 Task: Look for space in Cumbum, India from 7th July, 2023 to 15th July, 2023 for 6 adults in price range Rs.15000 to Rs.20000. Place can be entire place with 3 bedrooms having 3 beds and 3 bathrooms. Property type can be house, flat, guest house. Booking option can be shelf check-in. Required host language is English.
Action: Mouse moved to (392, 52)
Screenshot: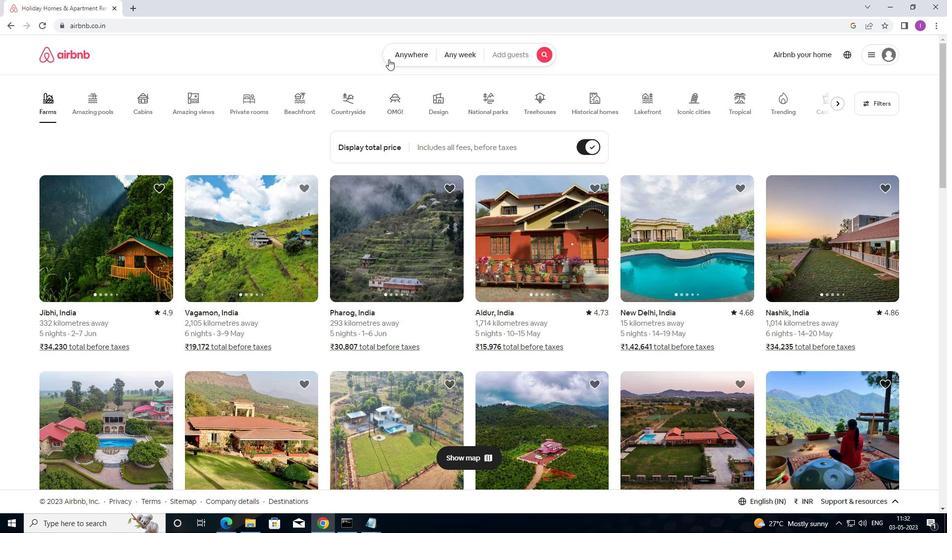 
Action: Mouse pressed left at (392, 52)
Screenshot: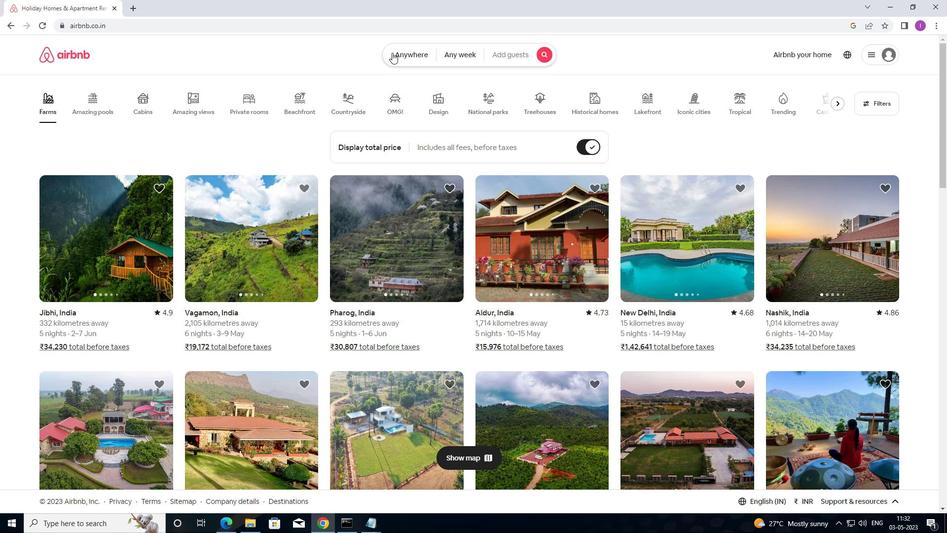 
Action: Mouse moved to (336, 94)
Screenshot: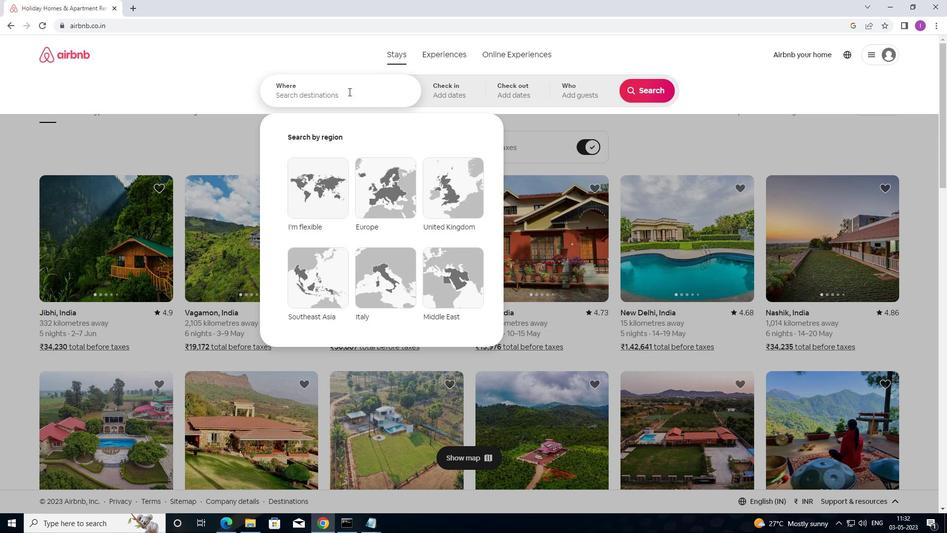 
Action: Mouse pressed left at (336, 94)
Screenshot: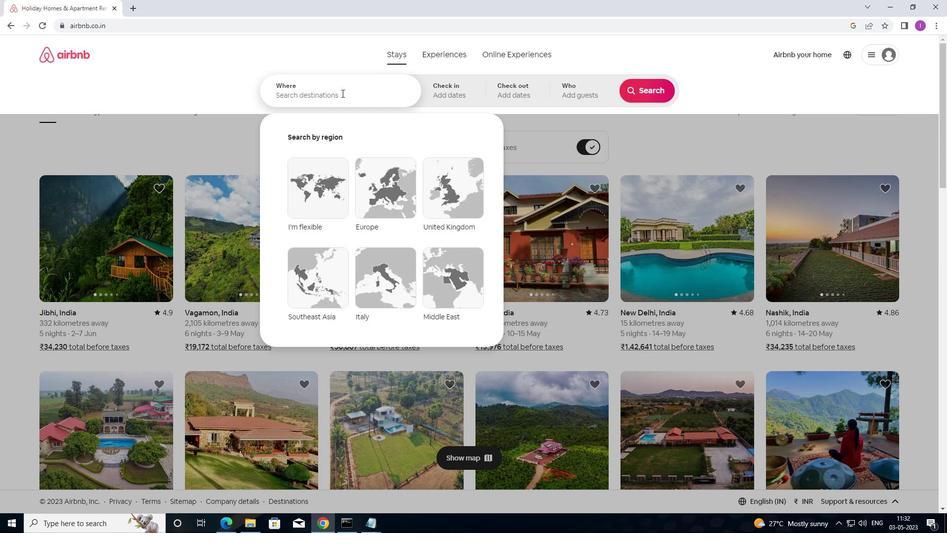 
Action: Mouse moved to (414, 96)
Screenshot: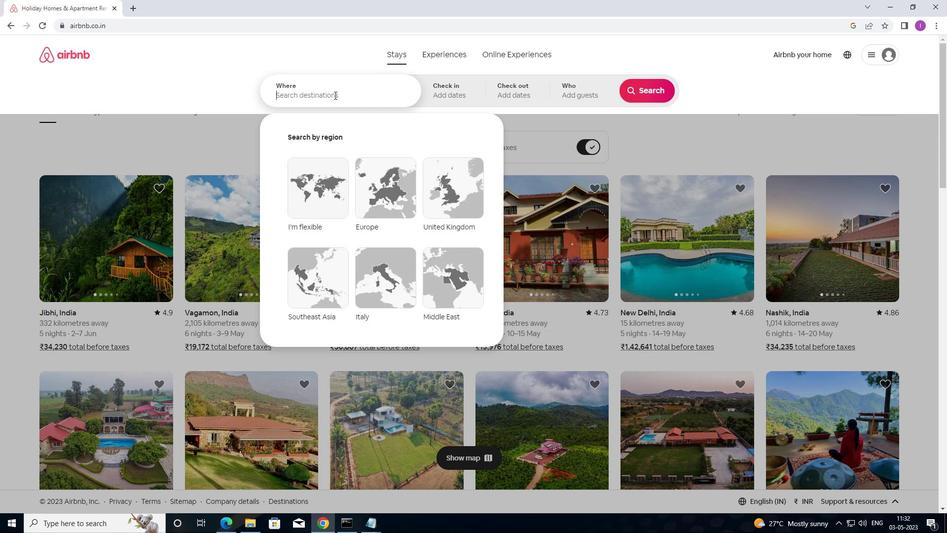
Action: Key pressed <Key.shift>CUMBUM,<Key.shift>INDIA
Screenshot: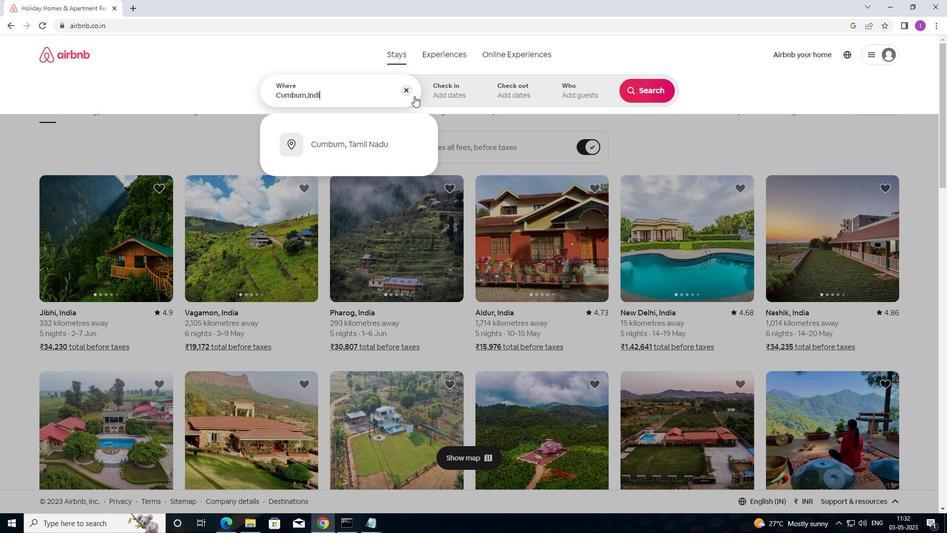 
Action: Mouse moved to (433, 89)
Screenshot: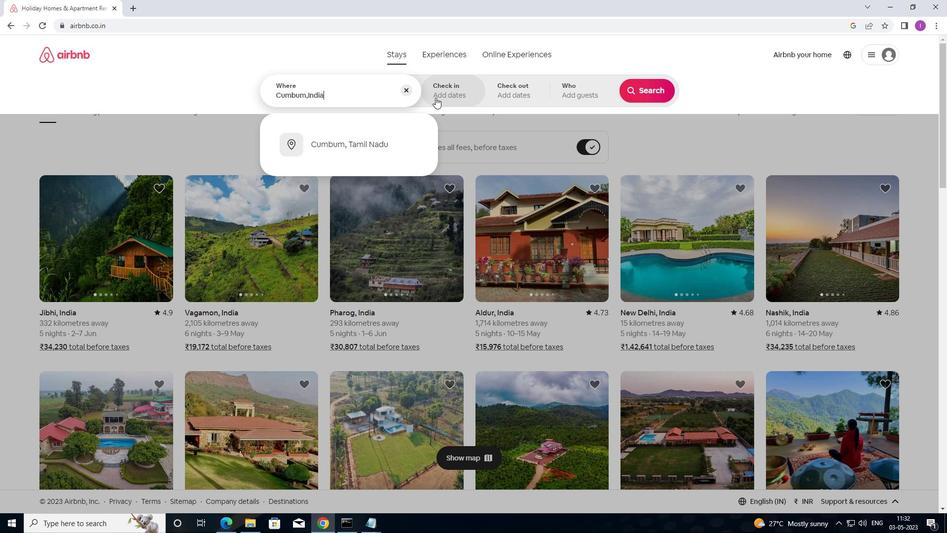 
Action: Mouse pressed left at (433, 89)
Screenshot: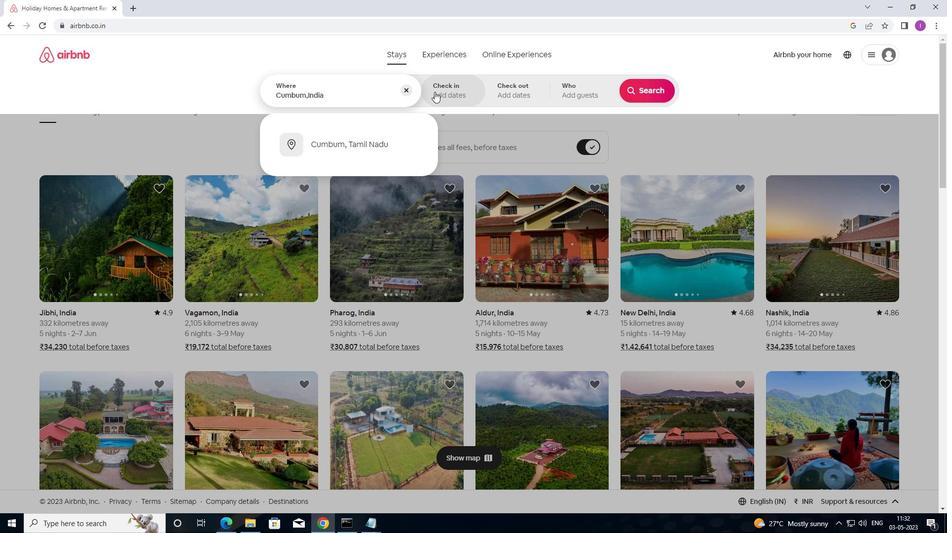 
Action: Mouse moved to (636, 177)
Screenshot: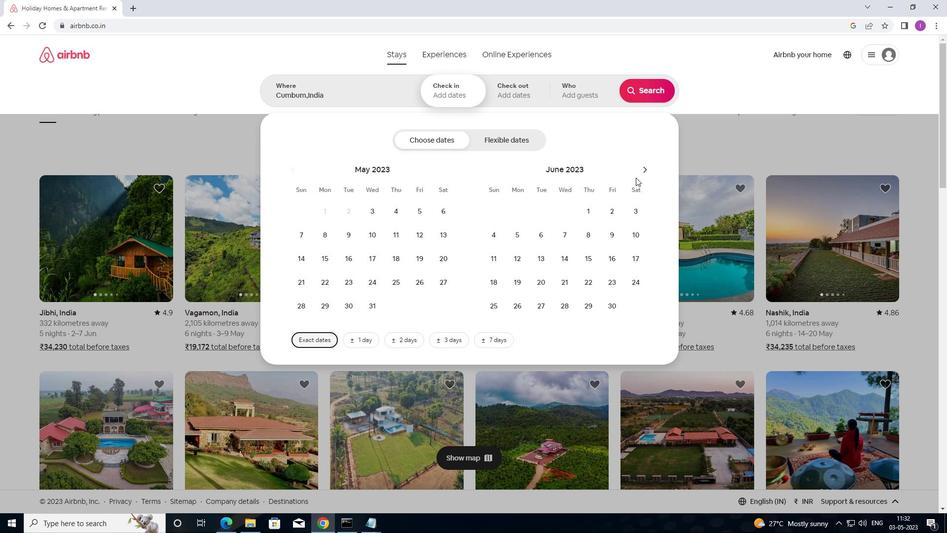 
Action: Mouse pressed left at (636, 177)
Screenshot: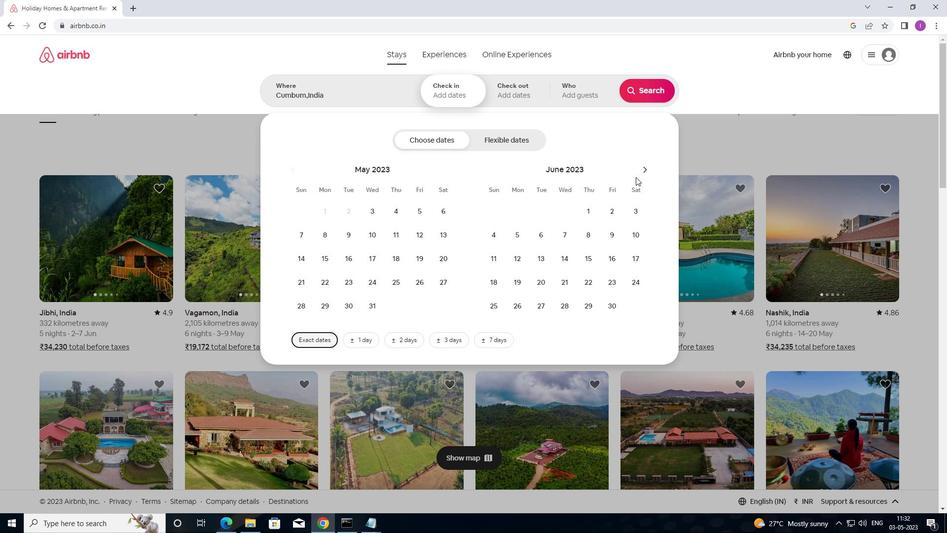 
Action: Mouse moved to (645, 168)
Screenshot: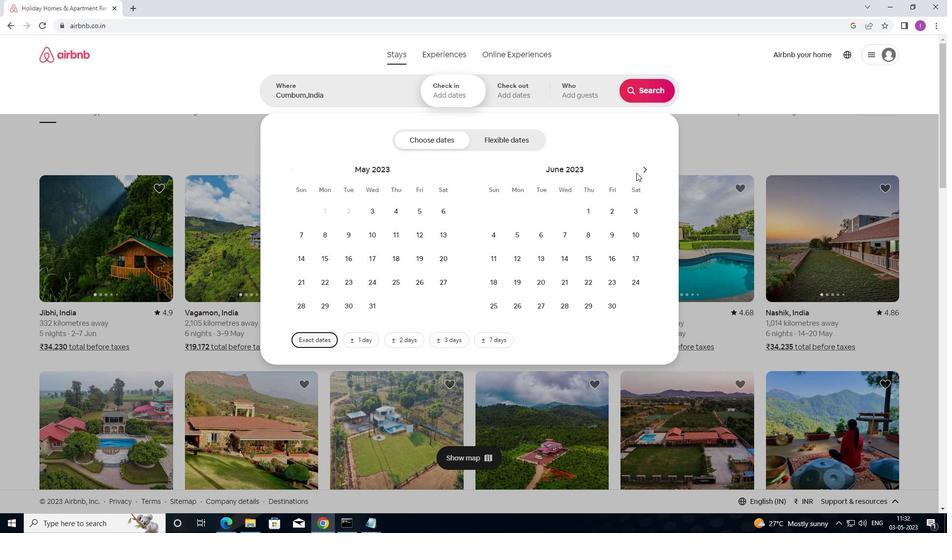 
Action: Mouse pressed left at (645, 168)
Screenshot: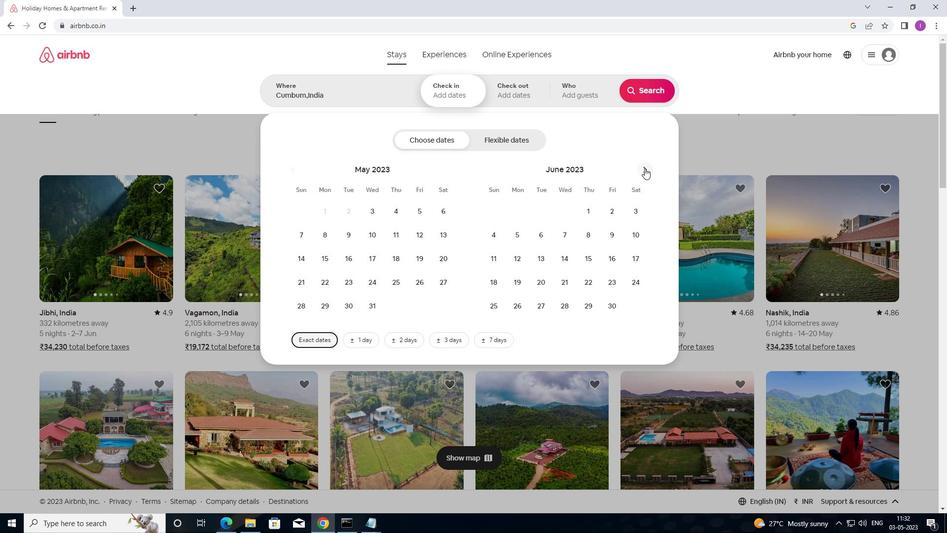 
Action: Mouse moved to (604, 235)
Screenshot: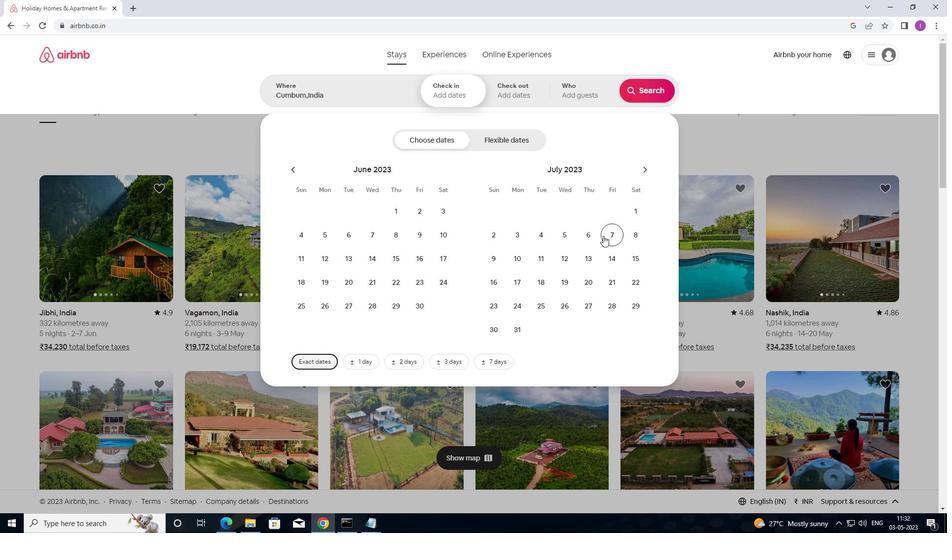 
Action: Mouse pressed left at (604, 235)
Screenshot: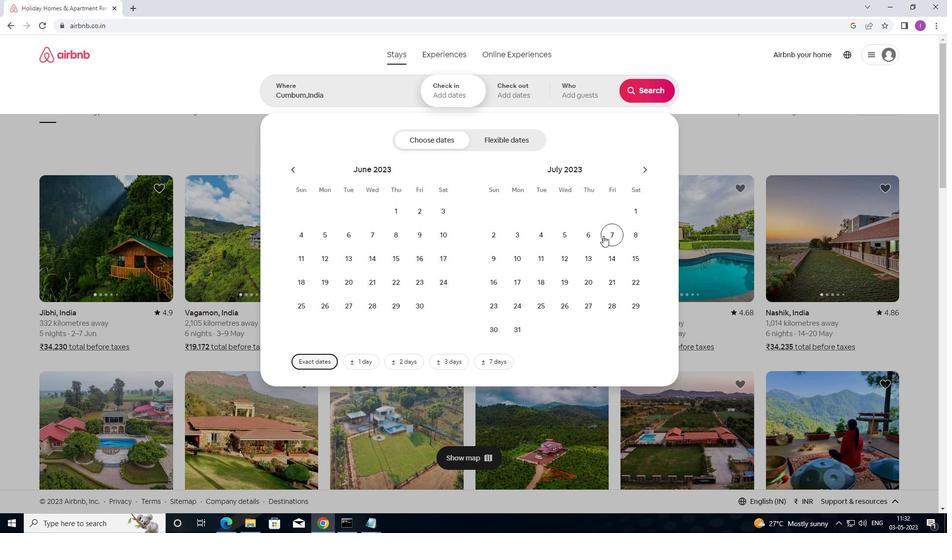 
Action: Mouse moved to (638, 257)
Screenshot: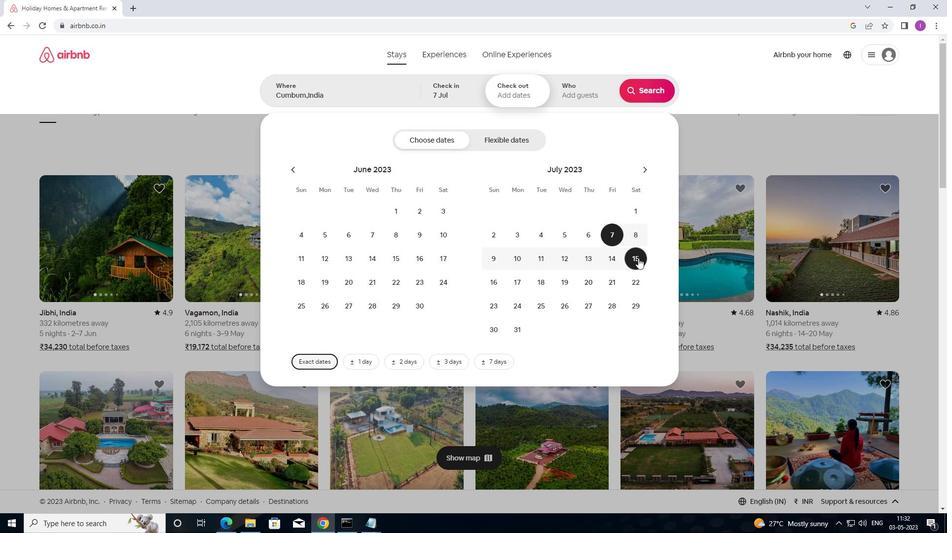 
Action: Mouse pressed left at (638, 257)
Screenshot: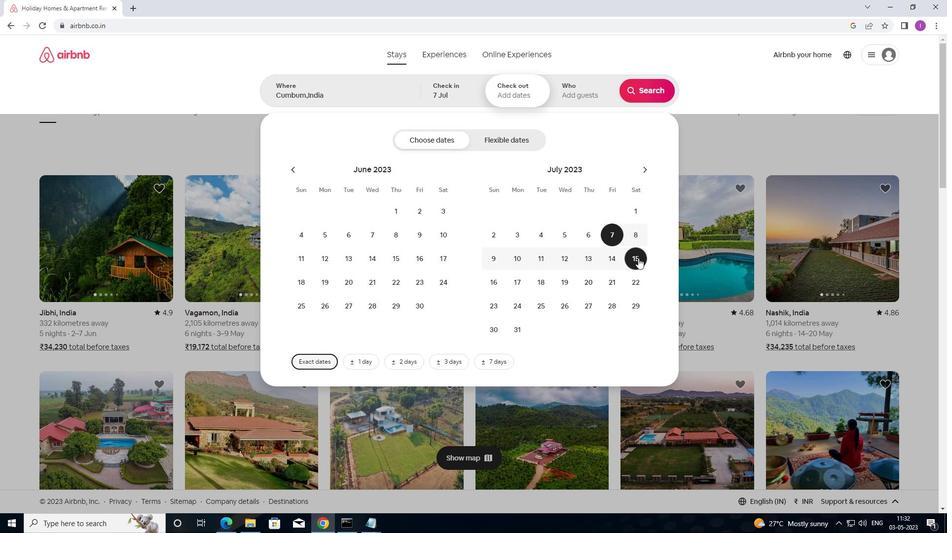 
Action: Mouse moved to (644, 213)
Screenshot: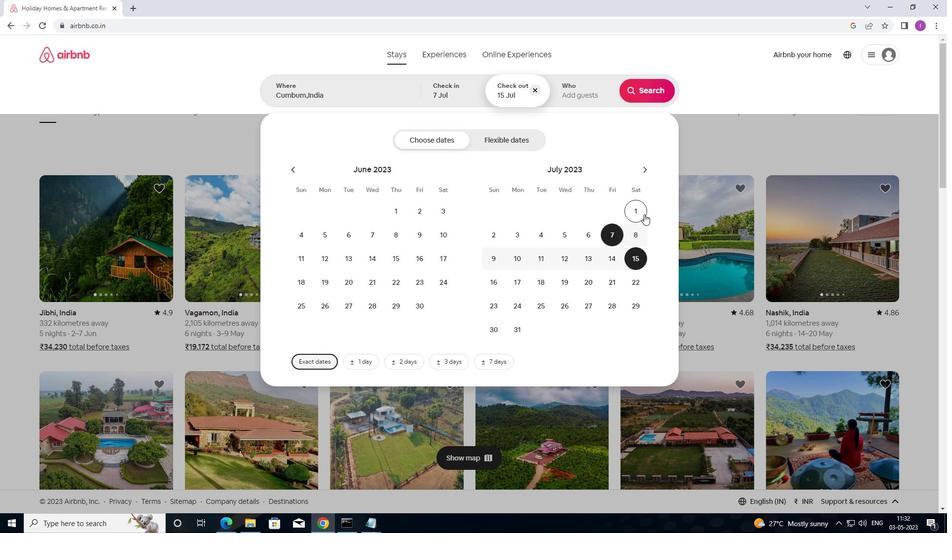 
Action: Mouse scrolled (644, 213) with delta (0, 0)
Screenshot: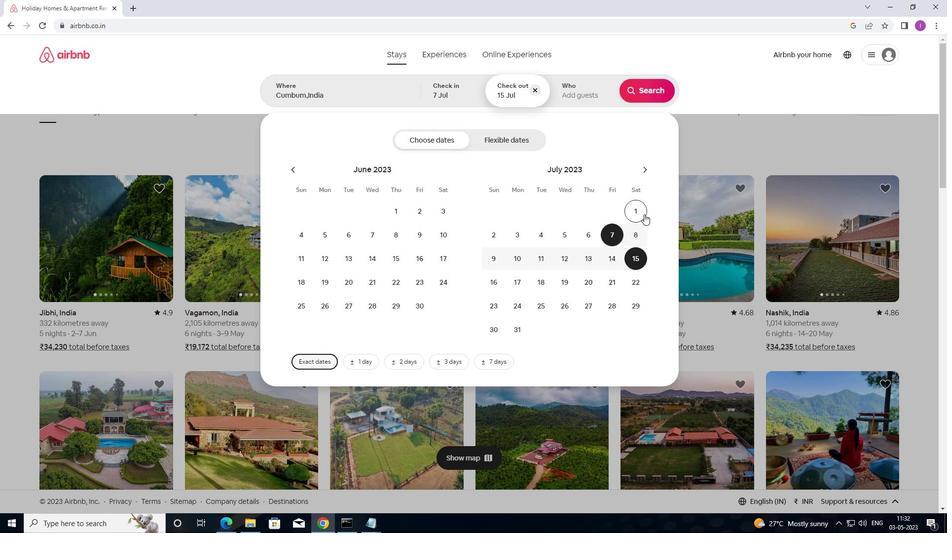 
Action: Mouse scrolled (644, 213) with delta (0, 0)
Screenshot: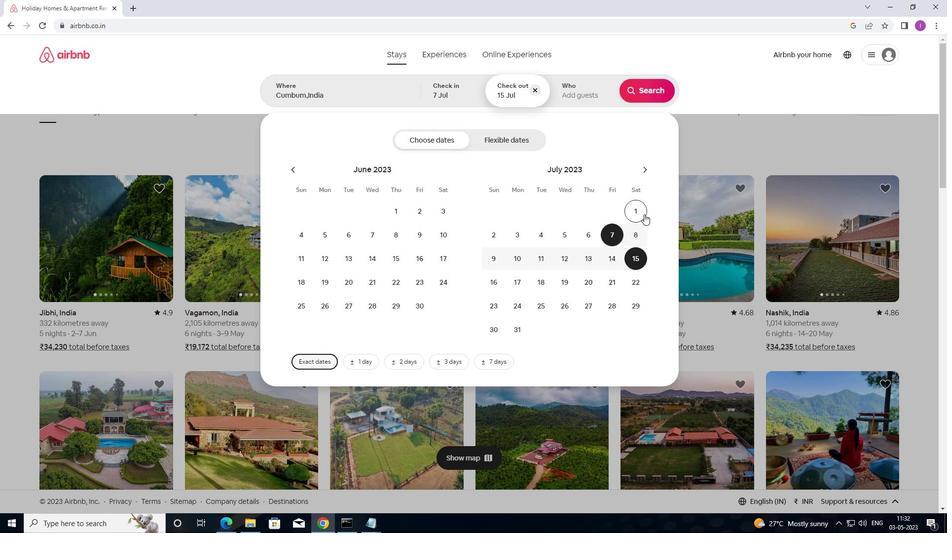 
Action: Mouse moved to (598, 90)
Screenshot: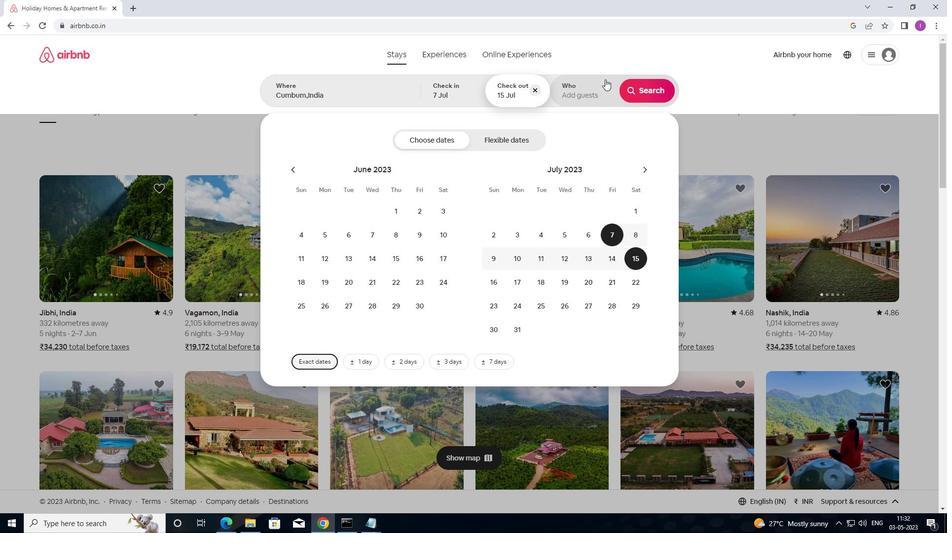 
Action: Mouse pressed left at (598, 90)
Screenshot: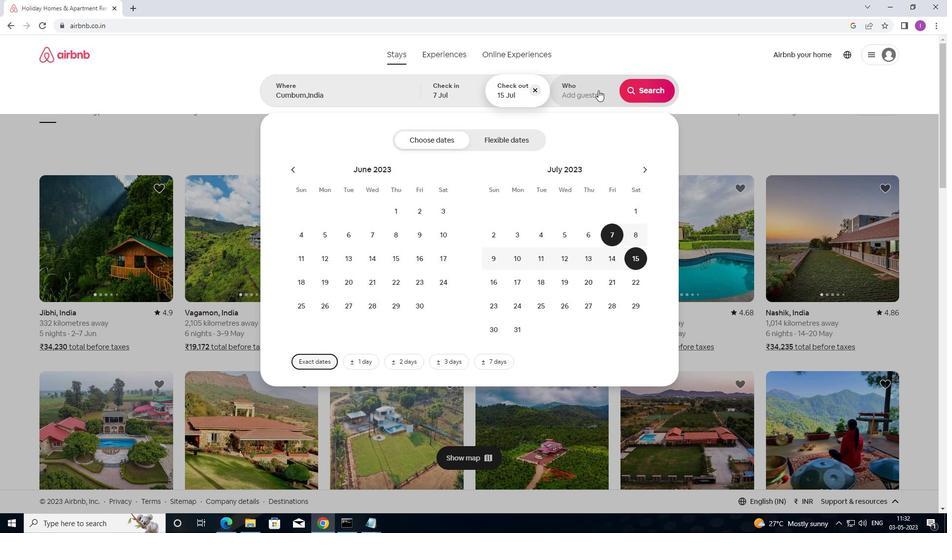 
Action: Mouse moved to (651, 139)
Screenshot: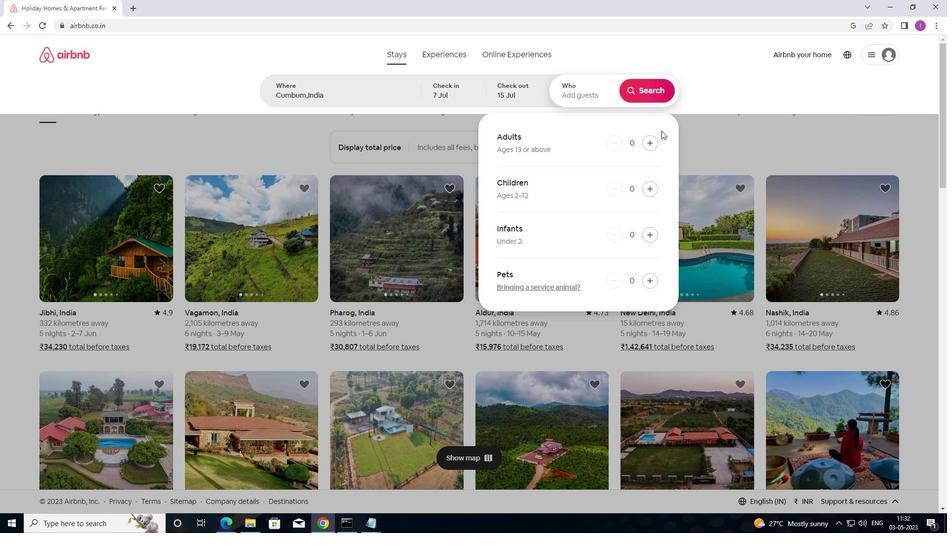 
Action: Mouse pressed left at (651, 139)
Screenshot: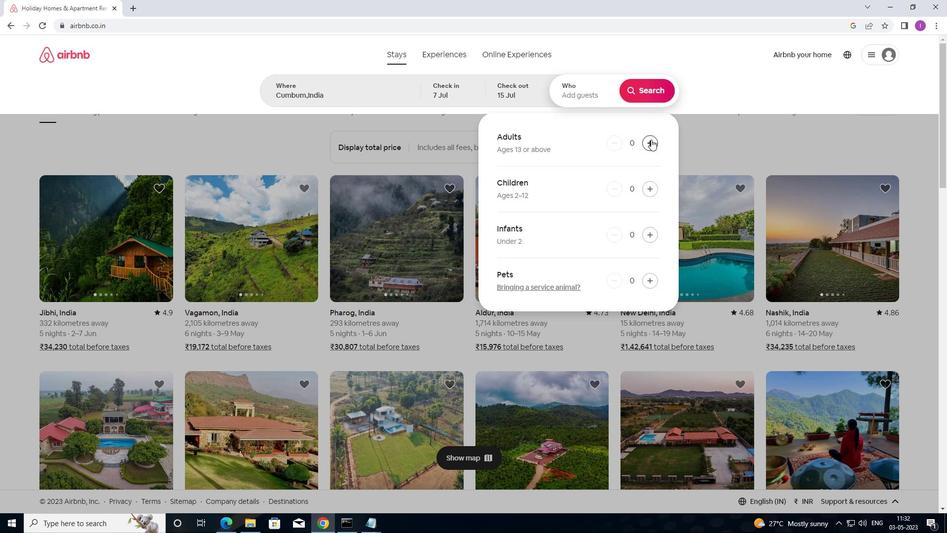 
Action: Mouse pressed left at (651, 139)
Screenshot: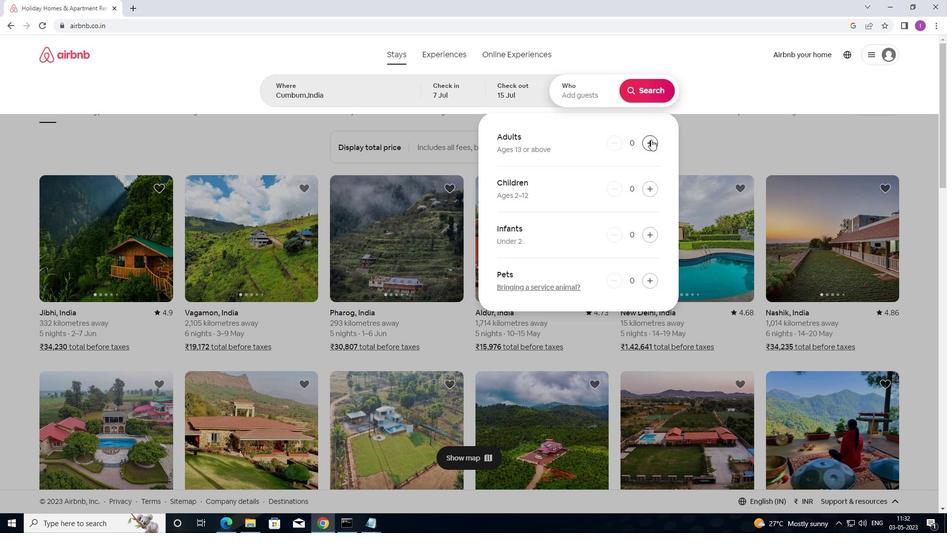 
Action: Mouse pressed left at (651, 139)
Screenshot: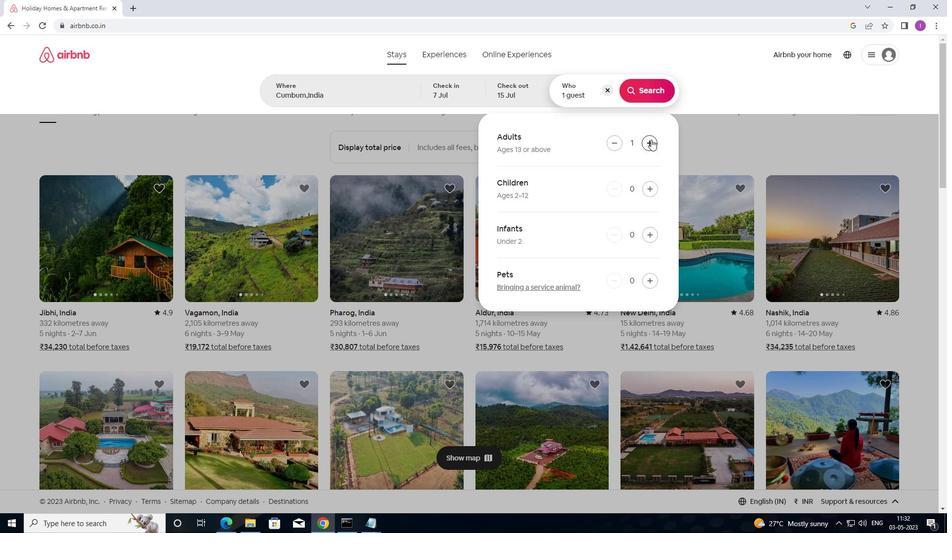 
Action: Mouse moved to (651, 141)
Screenshot: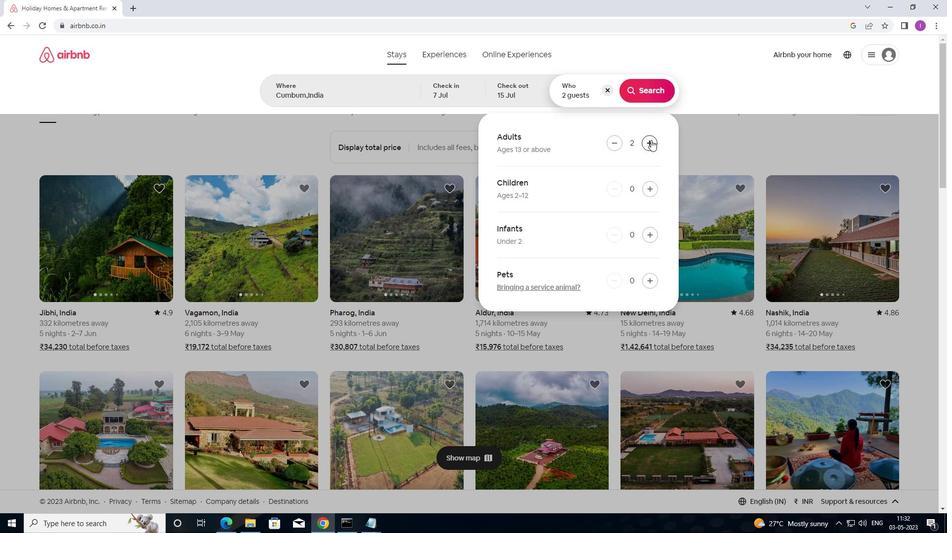 
Action: Mouse pressed left at (651, 141)
Screenshot: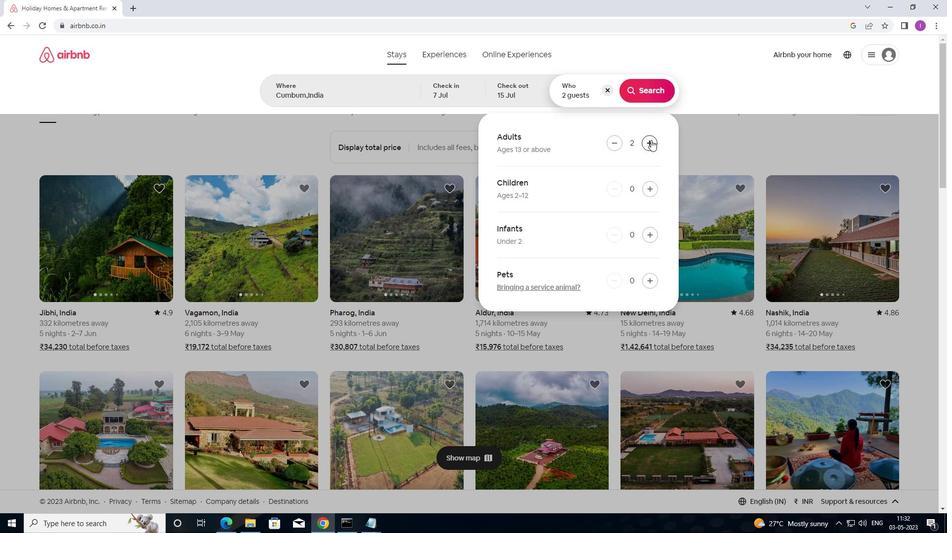 
Action: Mouse moved to (651, 141)
Screenshot: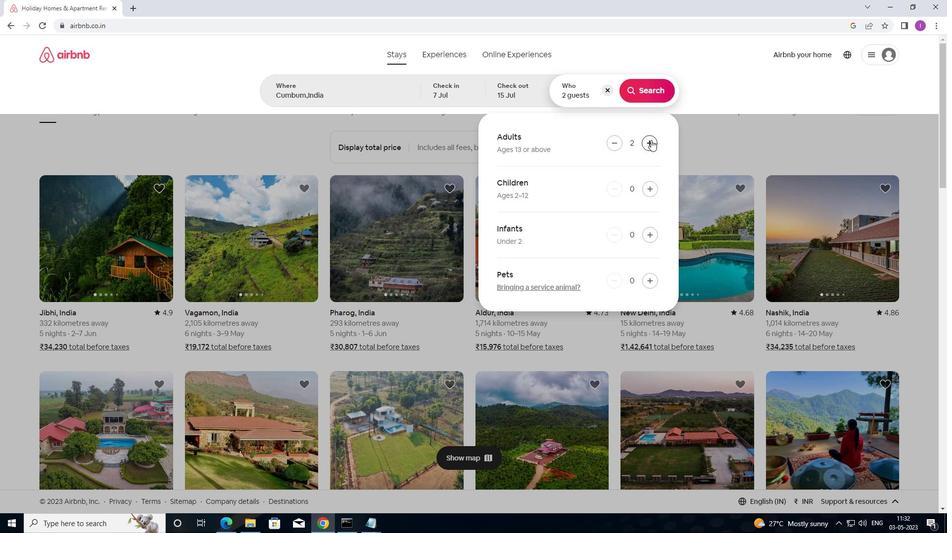 
Action: Mouse pressed left at (651, 141)
Screenshot: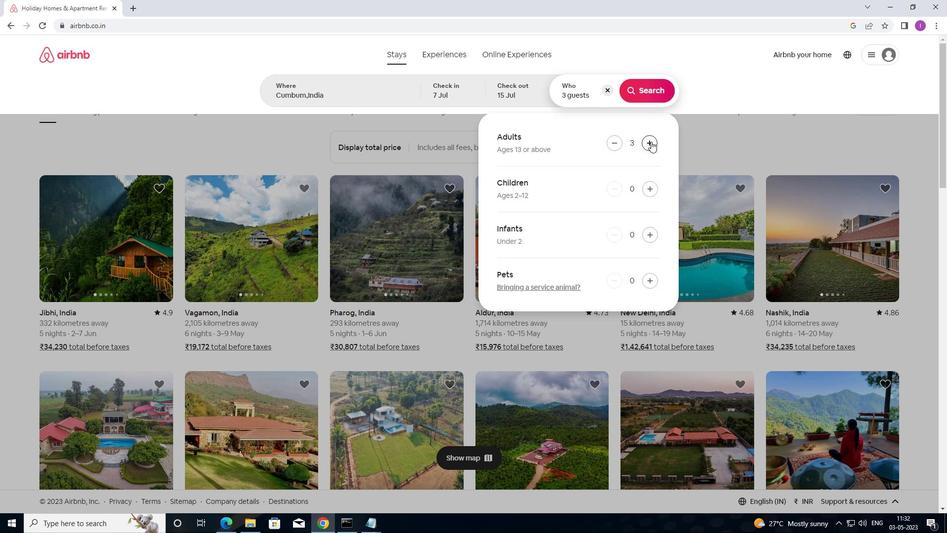 
Action: Mouse moved to (653, 141)
Screenshot: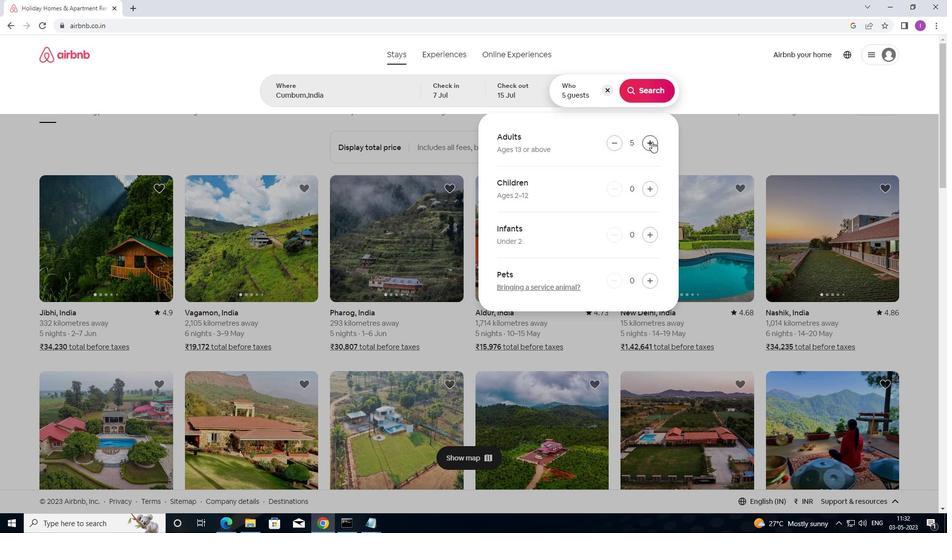 
Action: Mouse pressed left at (653, 141)
Screenshot: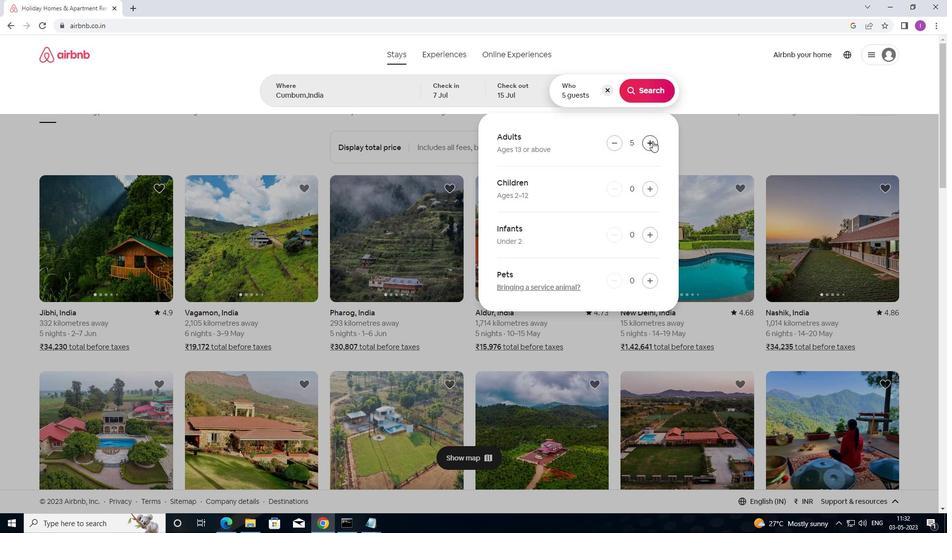 
Action: Mouse moved to (649, 103)
Screenshot: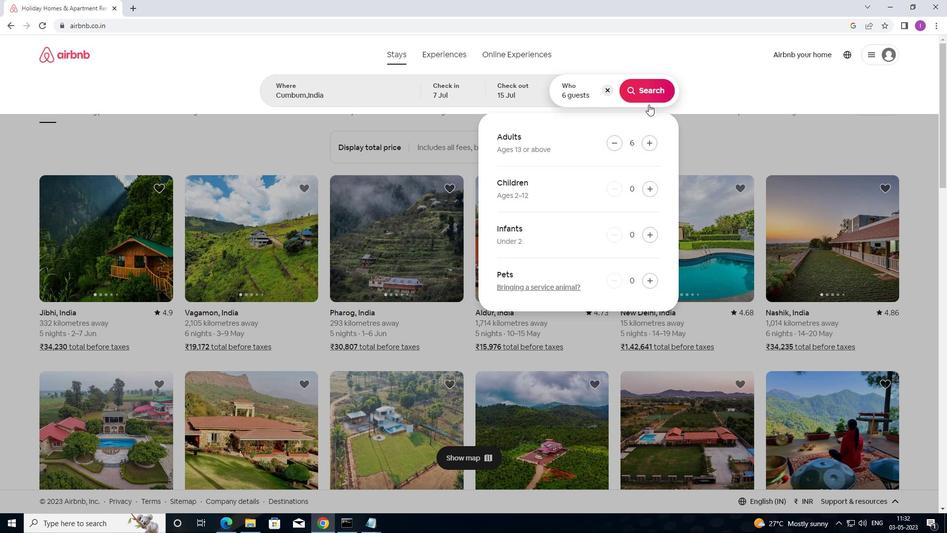 
Action: Mouse pressed left at (649, 103)
Screenshot: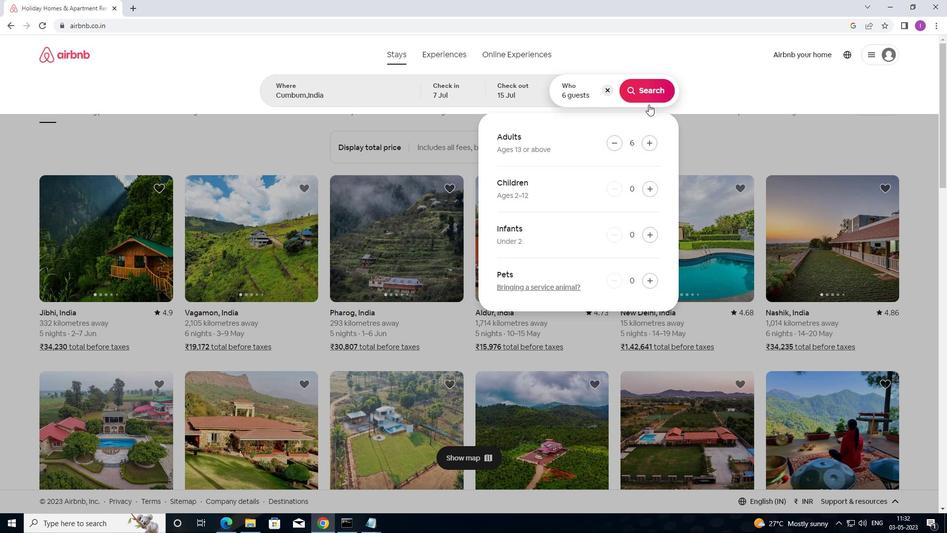 
Action: Mouse moved to (640, 85)
Screenshot: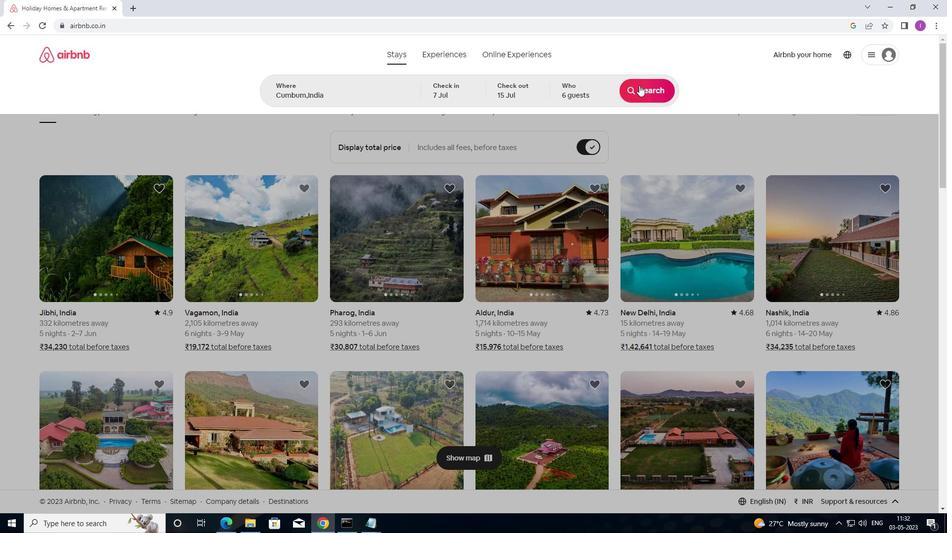 
Action: Mouse pressed left at (640, 85)
Screenshot: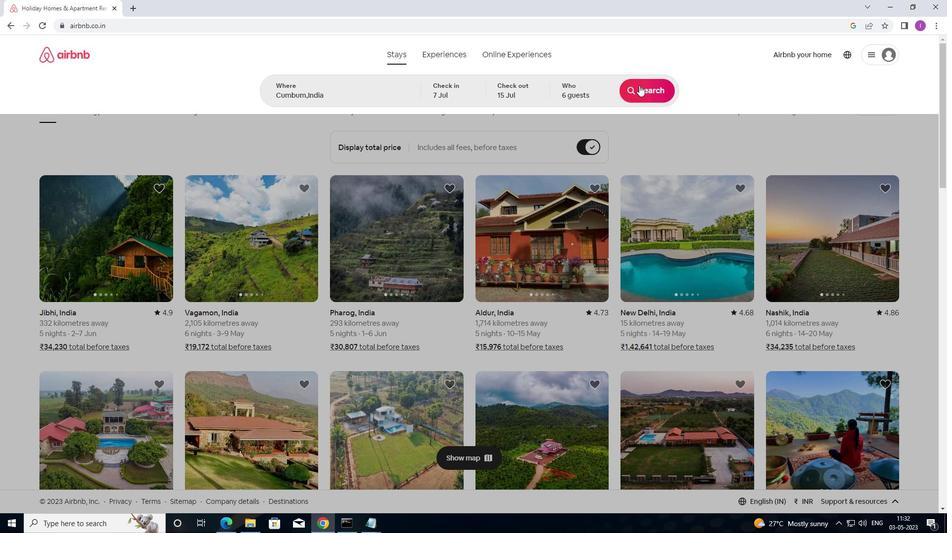 
Action: Mouse moved to (902, 101)
Screenshot: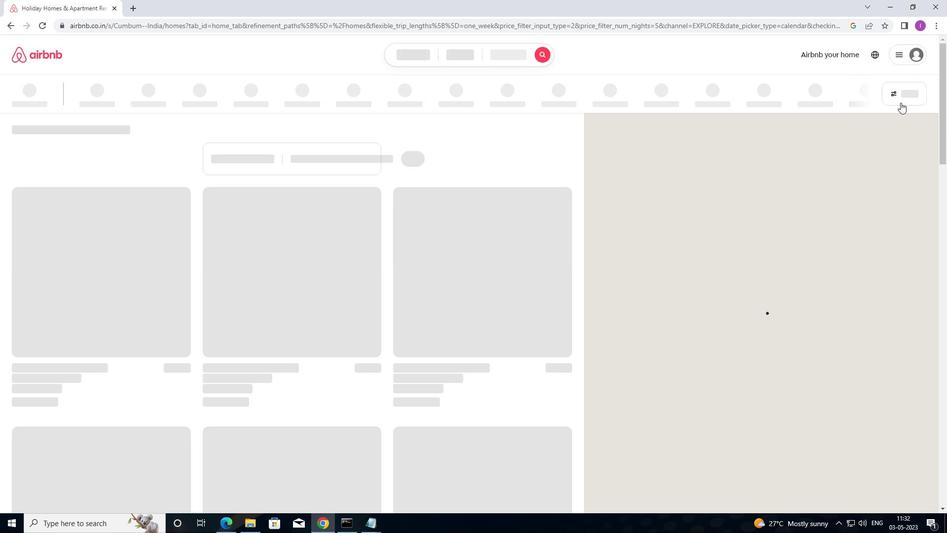 
Action: Mouse pressed left at (902, 101)
Screenshot: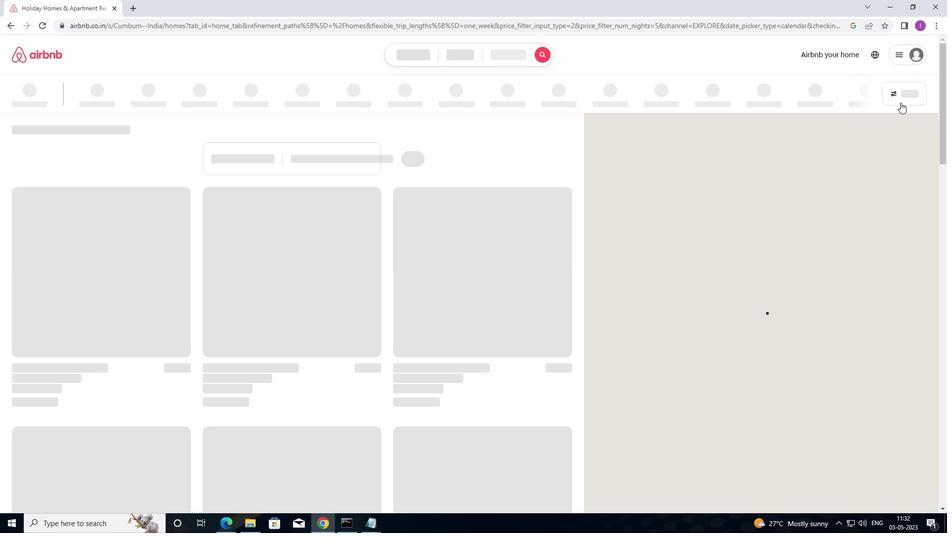 
Action: Mouse moved to (354, 218)
Screenshot: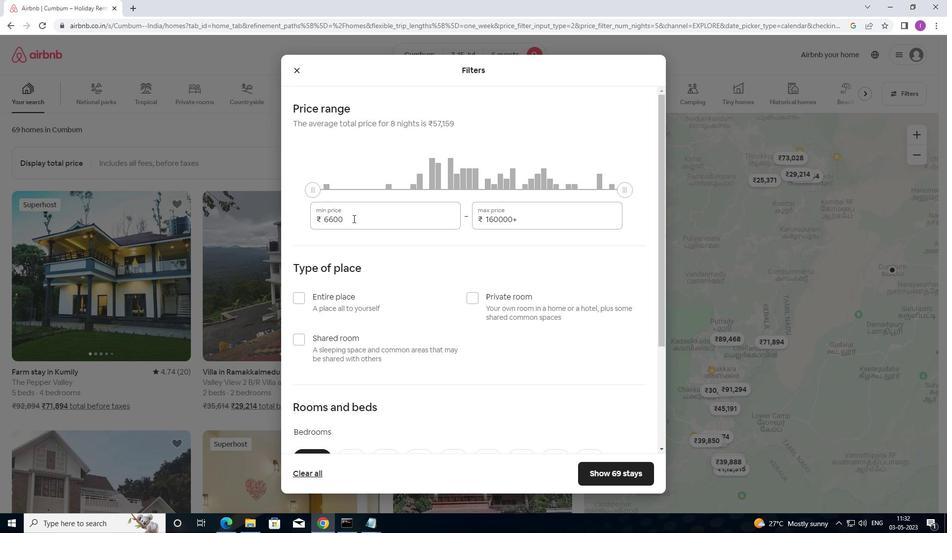 
Action: Mouse pressed left at (354, 218)
Screenshot: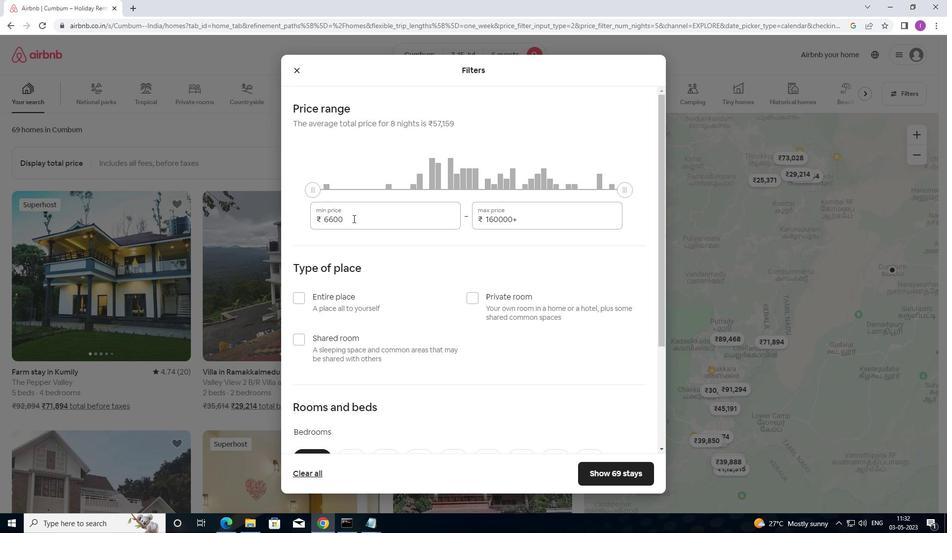 
Action: Mouse moved to (306, 230)
Screenshot: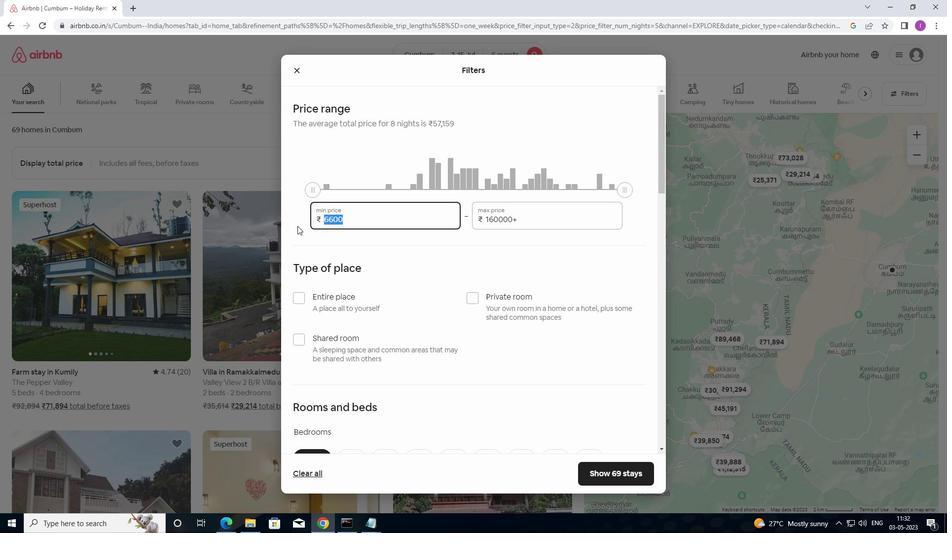 
Action: Key pressed 1
Screenshot: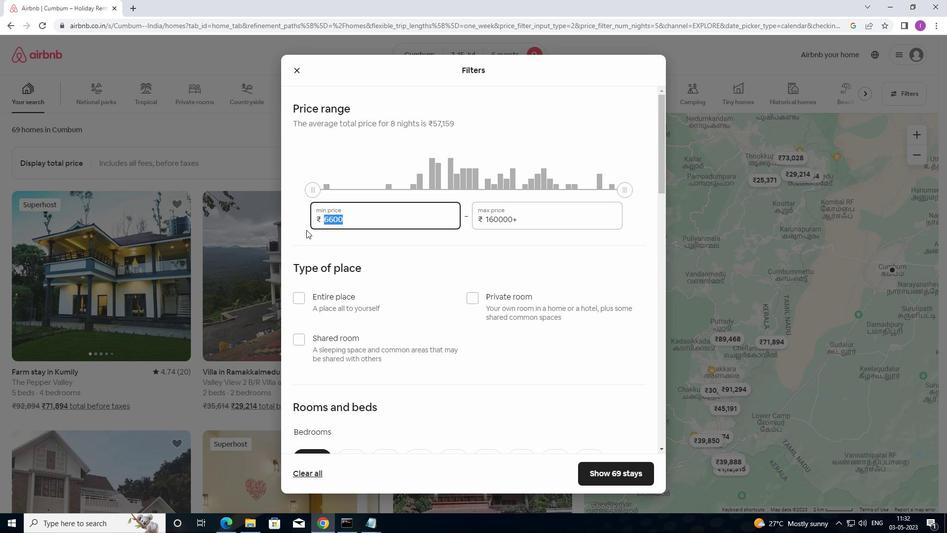 
Action: Mouse moved to (306, 231)
Screenshot: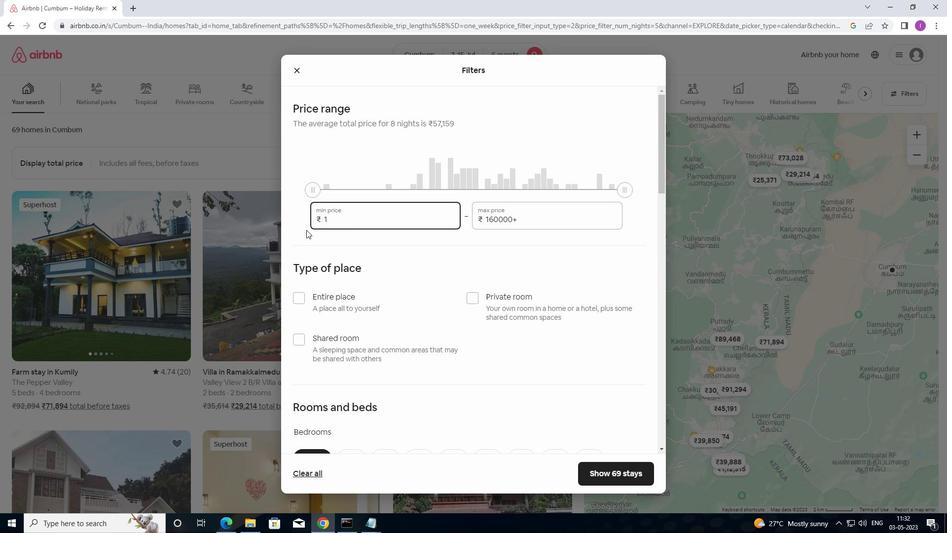 
Action: Key pressed 5
Screenshot: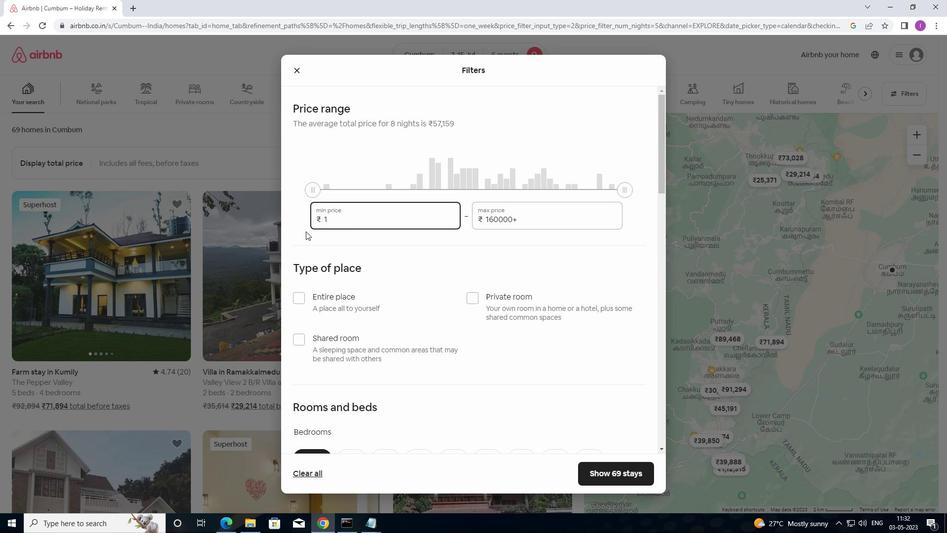 
Action: Mouse moved to (305, 231)
Screenshot: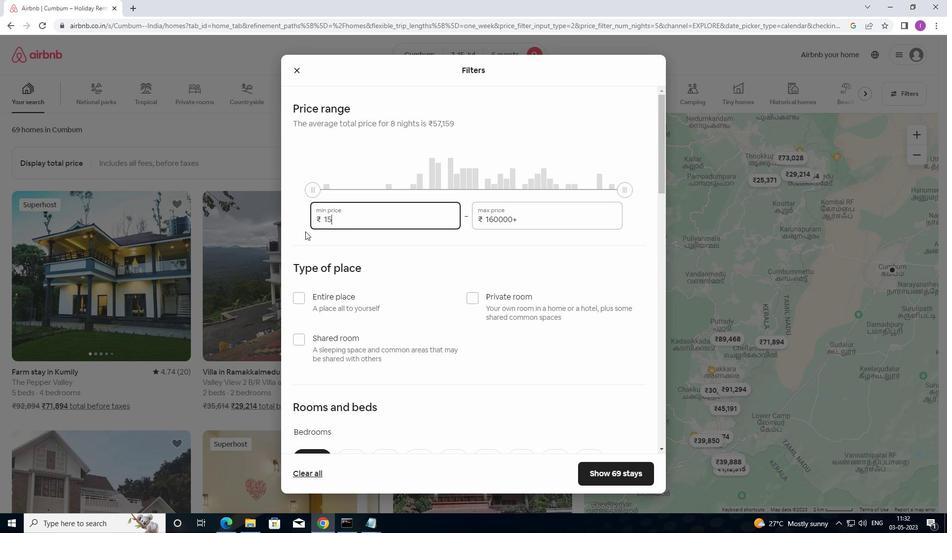 
Action: Key pressed 000
Screenshot: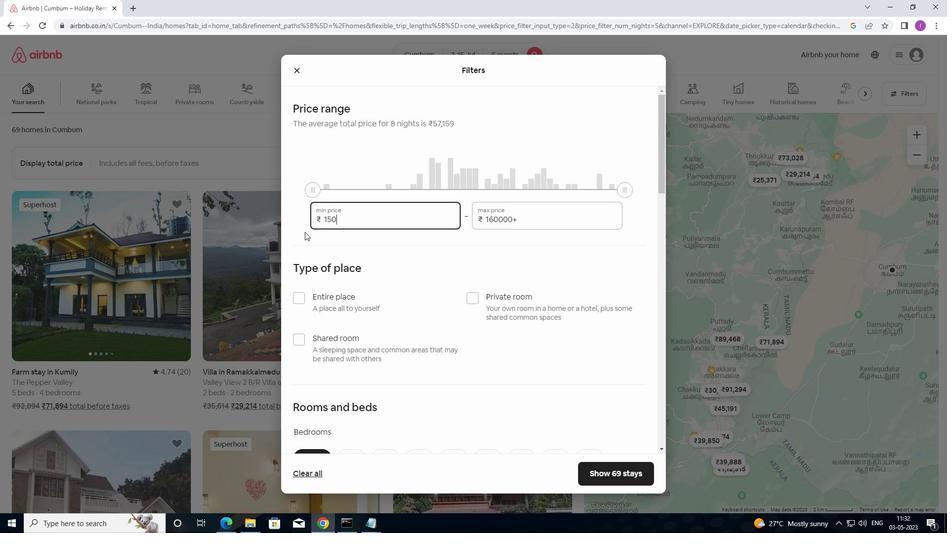 
Action: Mouse moved to (366, 228)
Screenshot: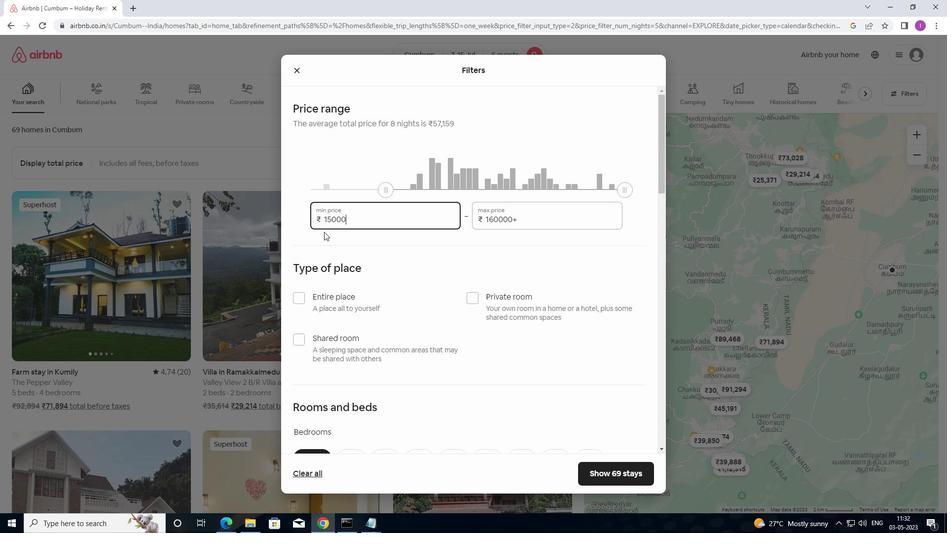 
Action: Key pressed 0
Screenshot: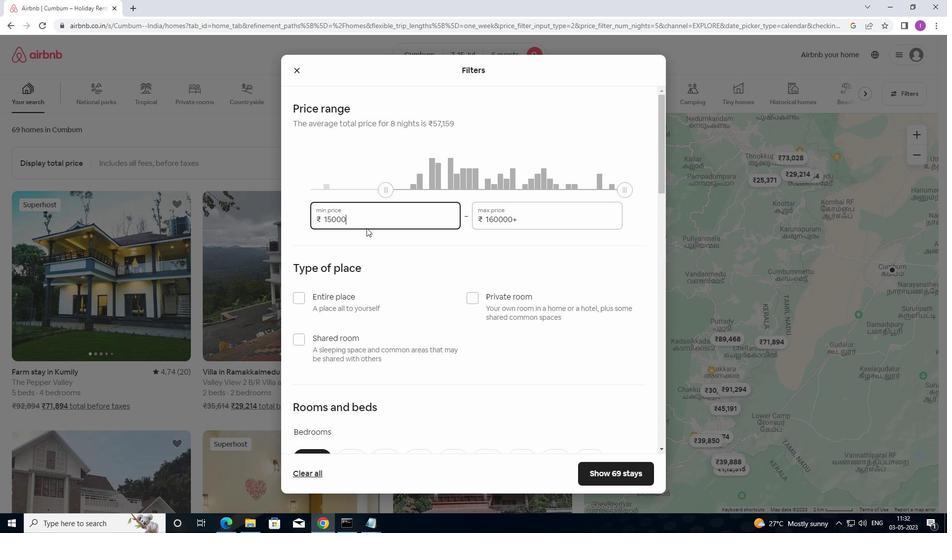 
Action: Mouse moved to (368, 227)
Screenshot: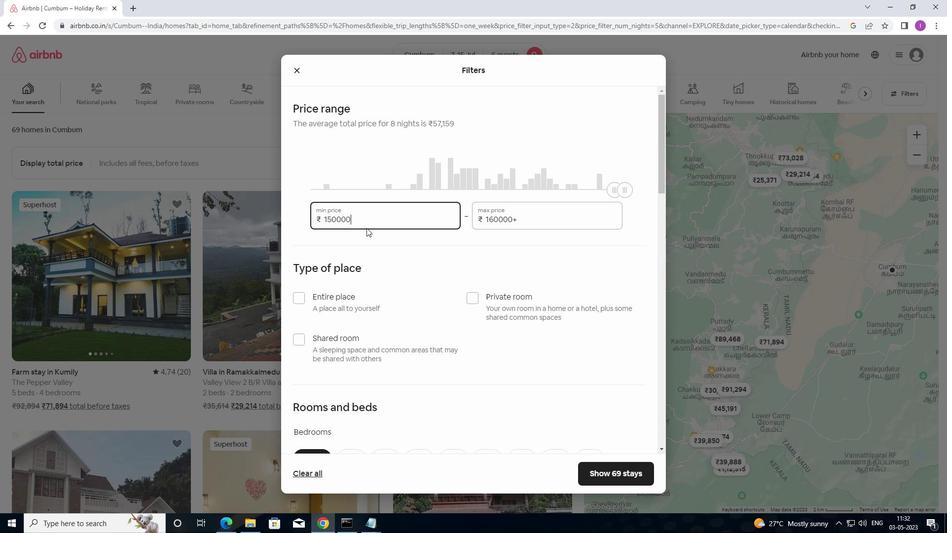 
Action: Key pressed <Key.backspace>
Screenshot: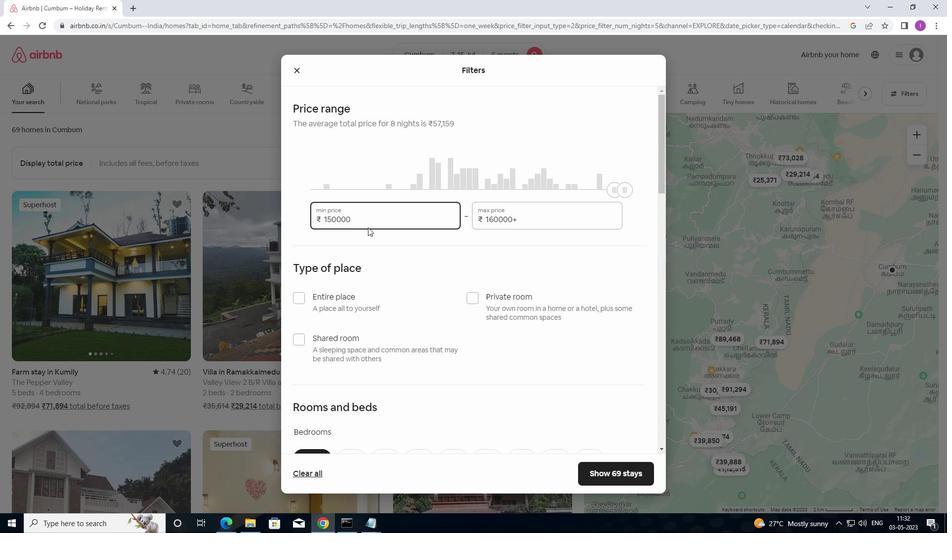 
Action: Mouse moved to (521, 218)
Screenshot: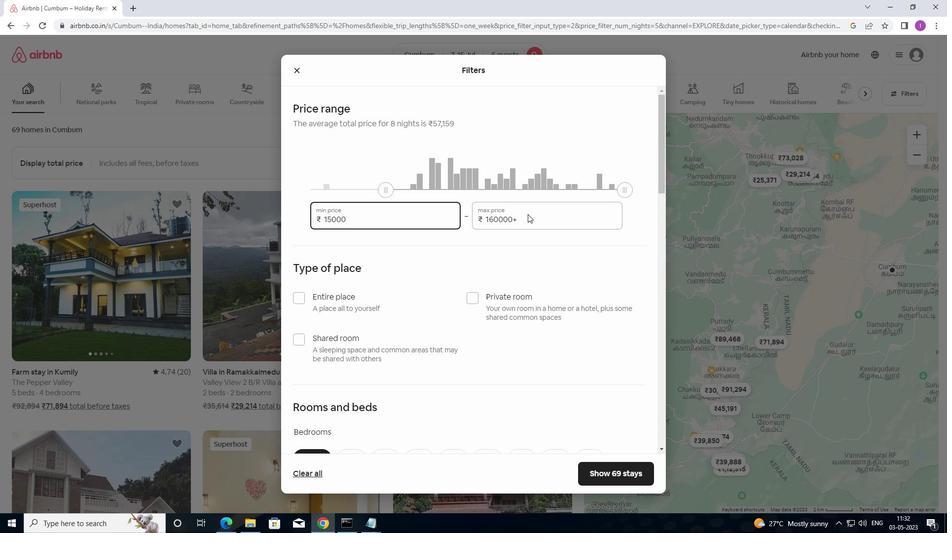 
Action: Mouse pressed left at (521, 218)
Screenshot: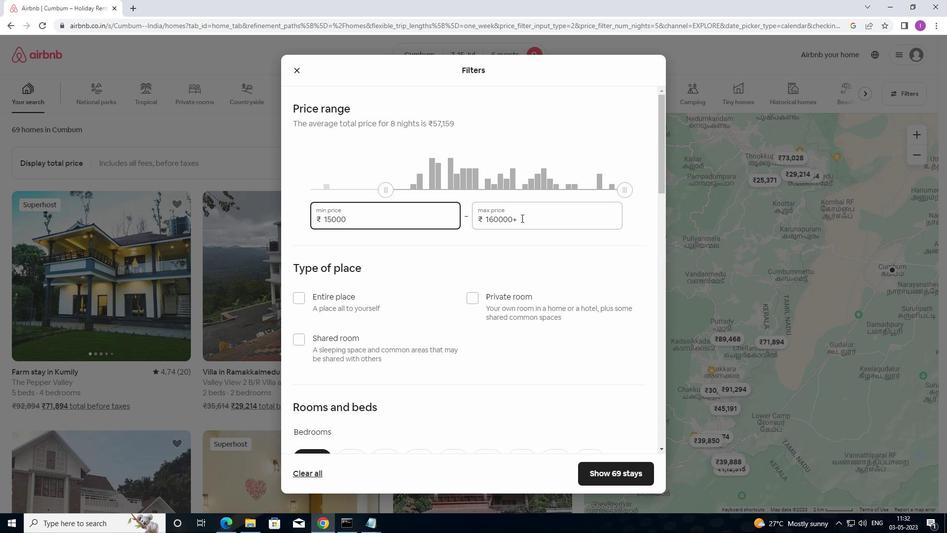 
Action: Mouse moved to (465, 215)
Screenshot: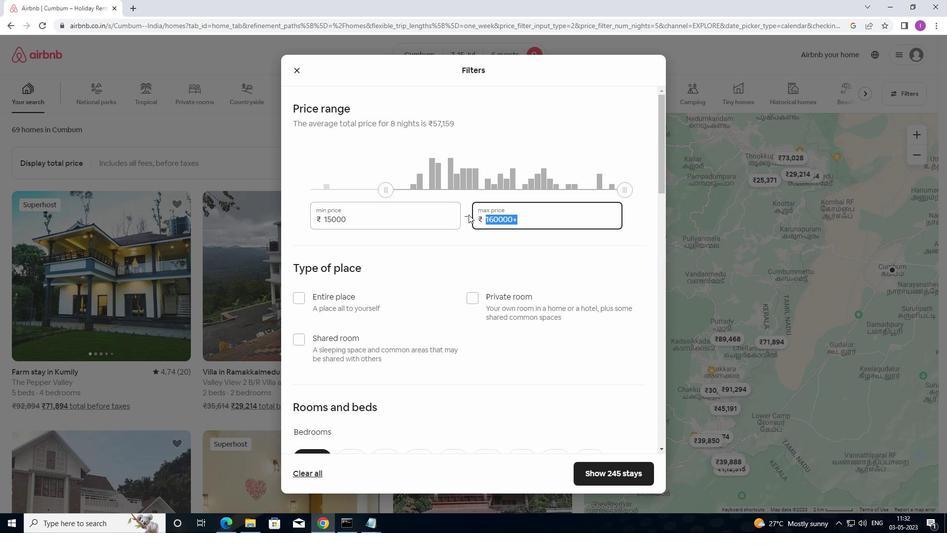 
Action: Key pressed 1
Screenshot: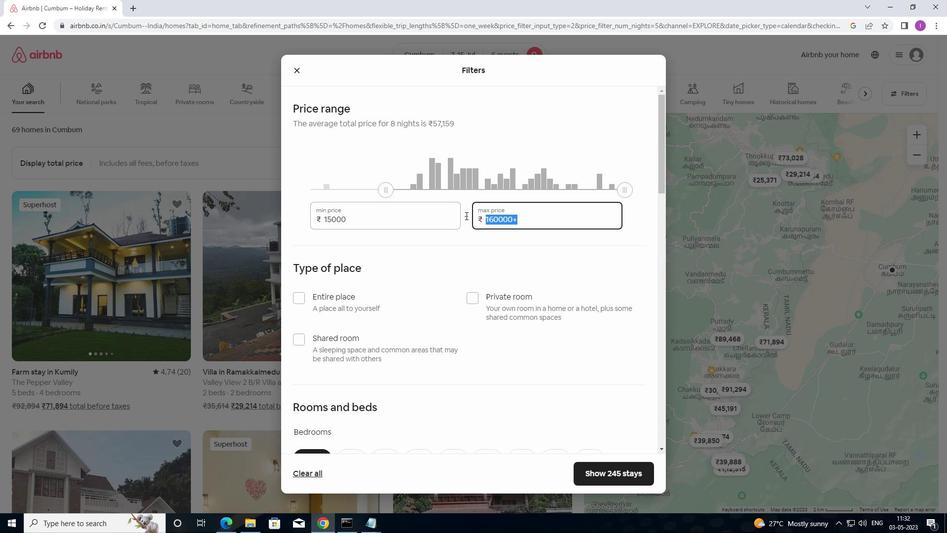 
Action: Mouse moved to (465, 215)
Screenshot: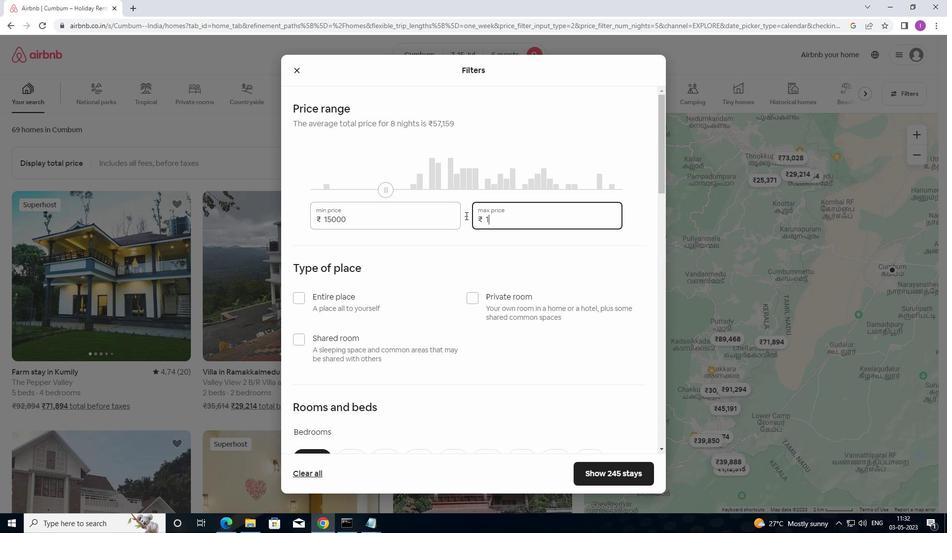 
Action: Key pressed <Key.backspace>
Screenshot: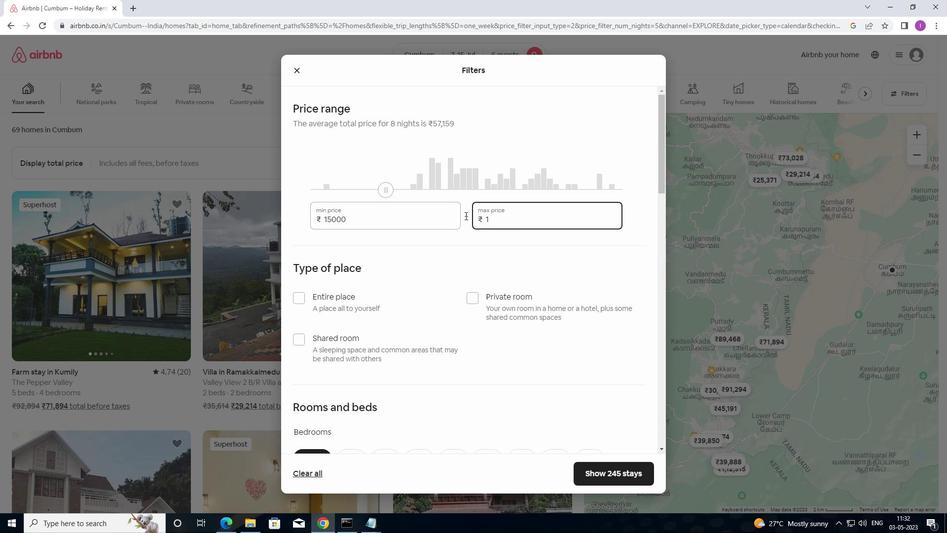 
Action: Mouse moved to (461, 216)
Screenshot: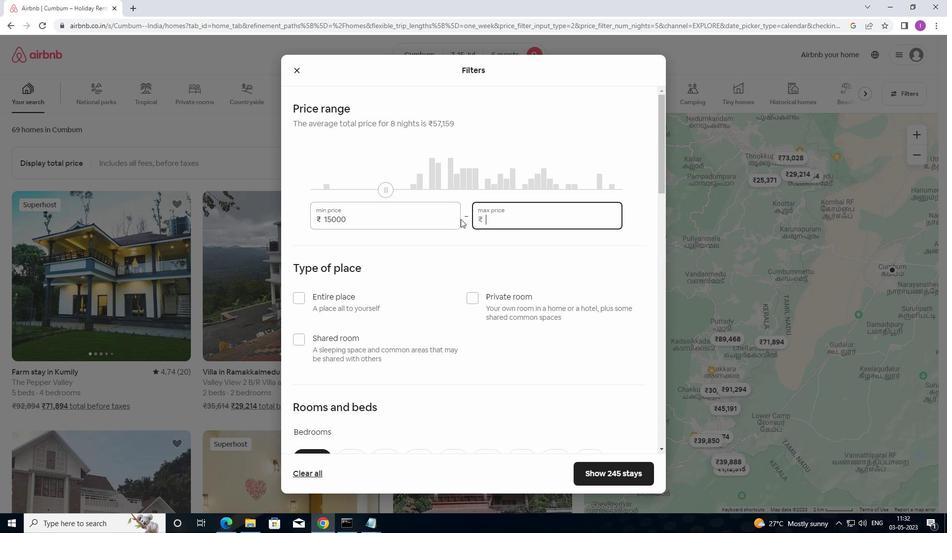 
Action: Key pressed 2000
Screenshot: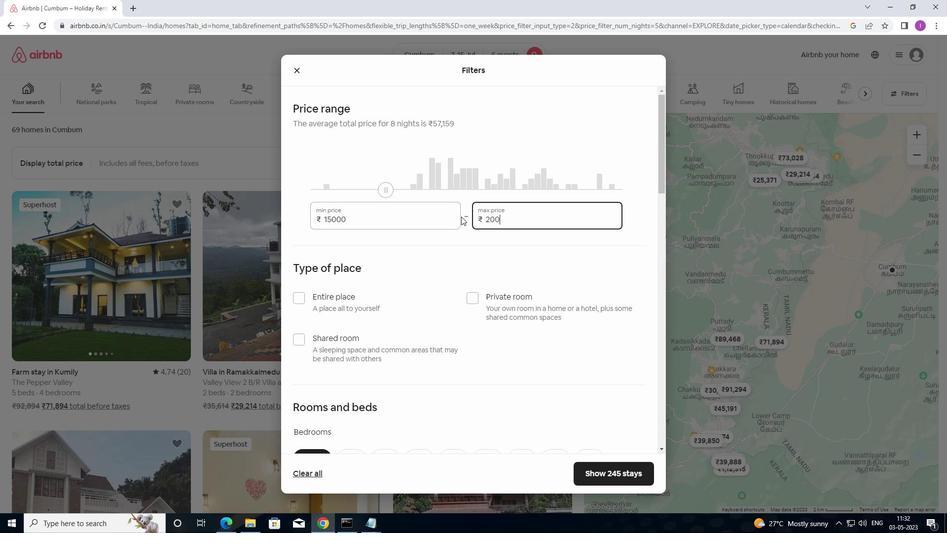 
Action: Mouse moved to (461, 216)
Screenshot: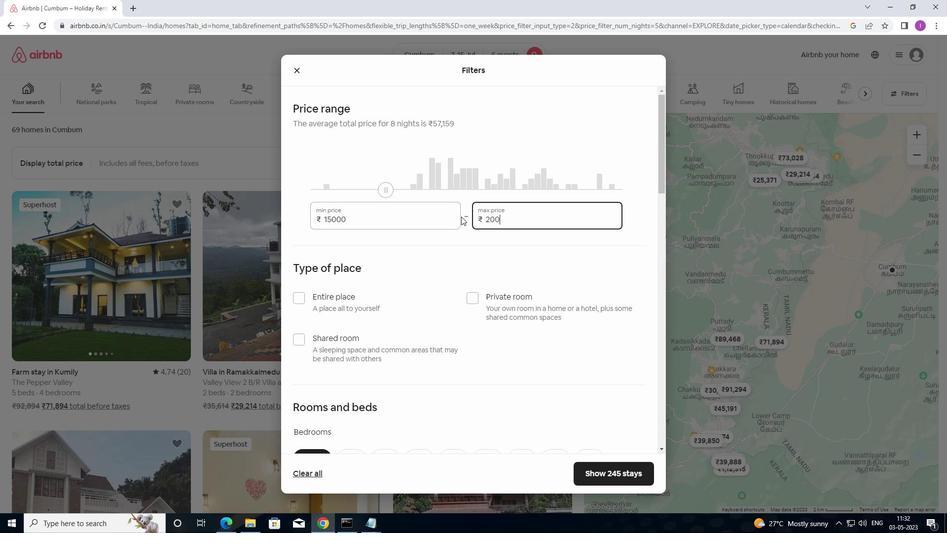 
Action: Key pressed 0
Screenshot: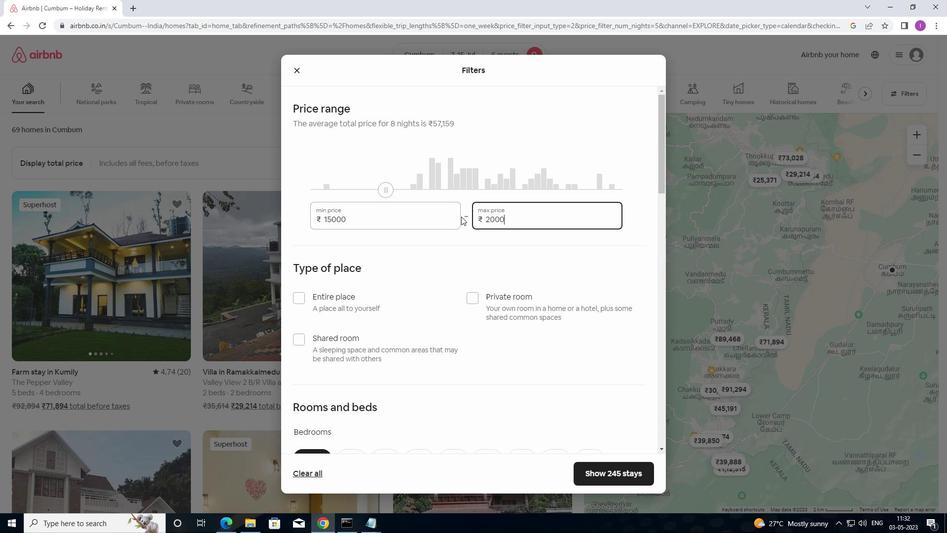
Action: Mouse moved to (486, 242)
Screenshot: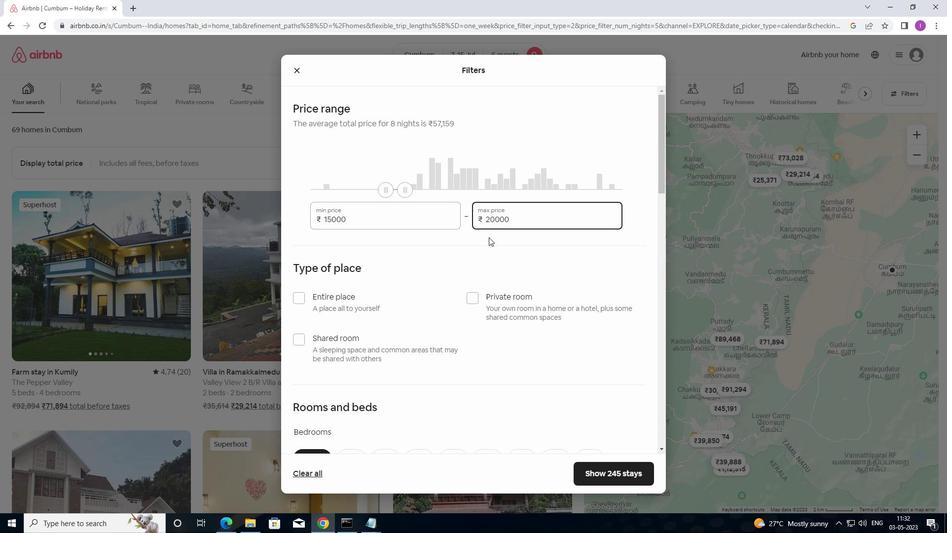 
Action: Mouse scrolled (486, 242) with delta (0, 0)
Screenshot: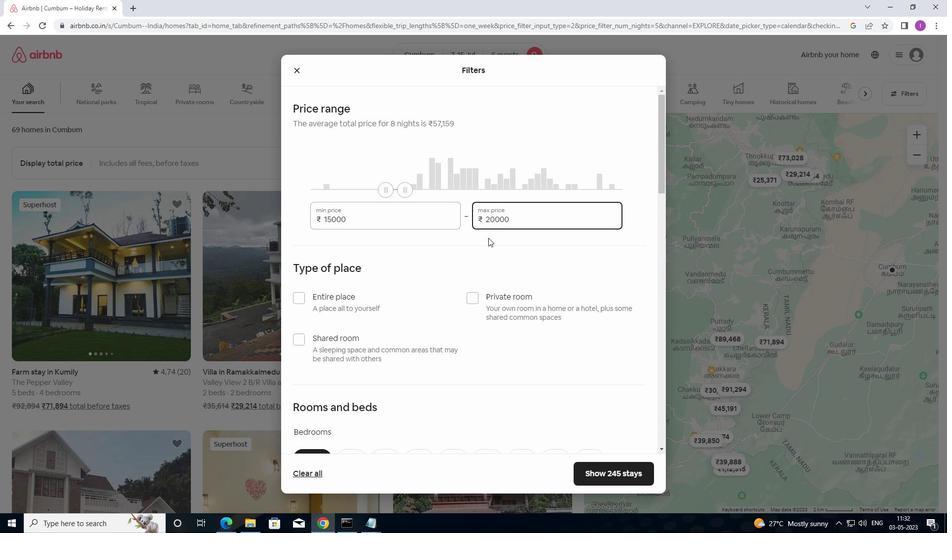 
Action: Mouse moved to (486, 247)
Screenshot: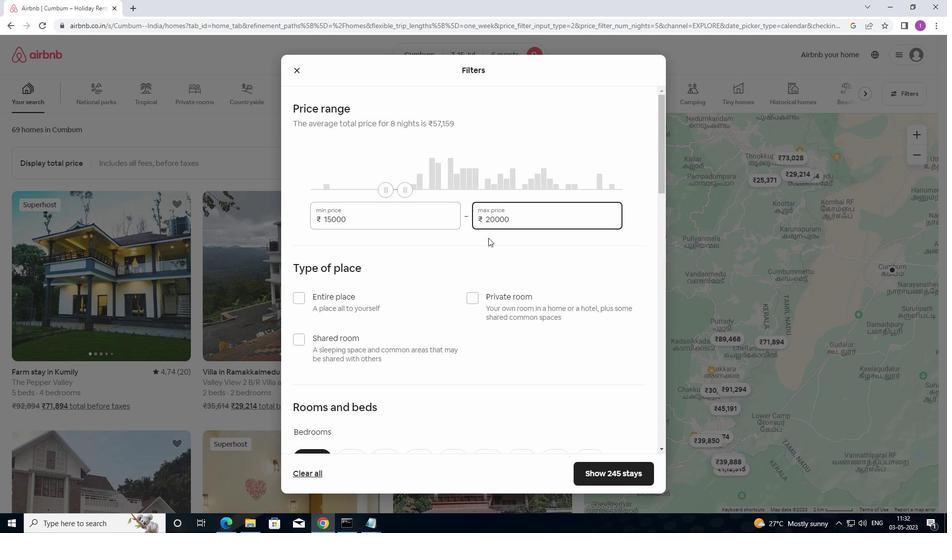 
Action: Mouse scrolled (486, 246) with delta (0, 0)
Screenshot: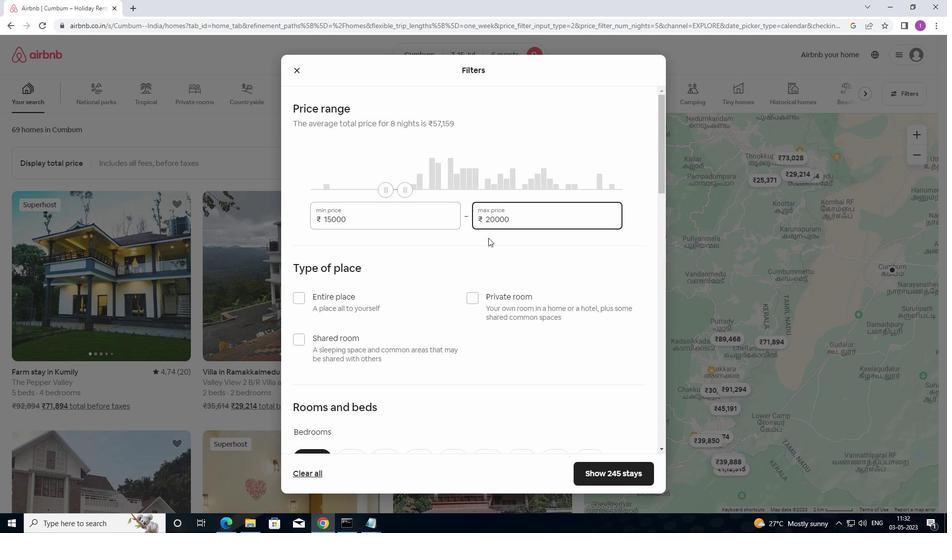 
Action: Mouse moved to (301, 204)
Screenshot: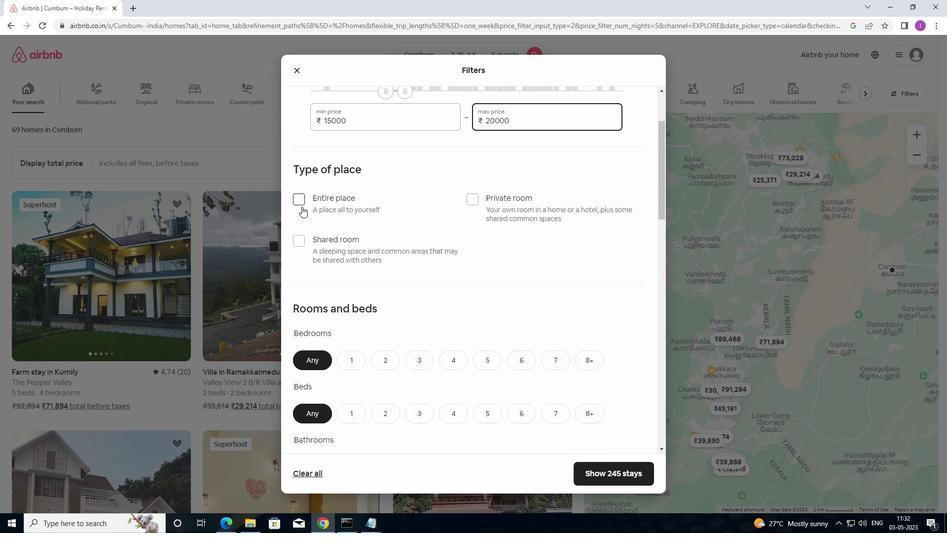 
Action: Mouse pressed left at (301, 204)
Screenshot: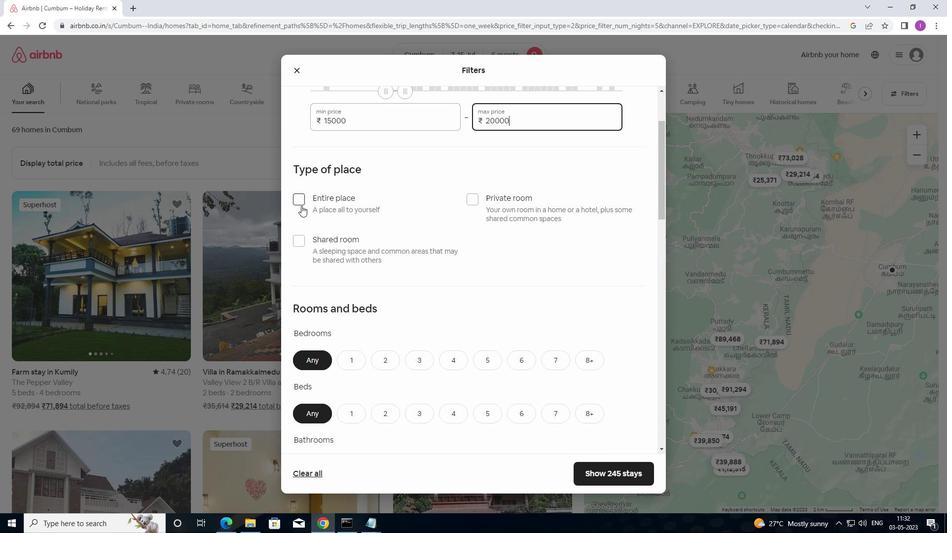 
Action: Mouse moved to (389, 296)
Screenshot: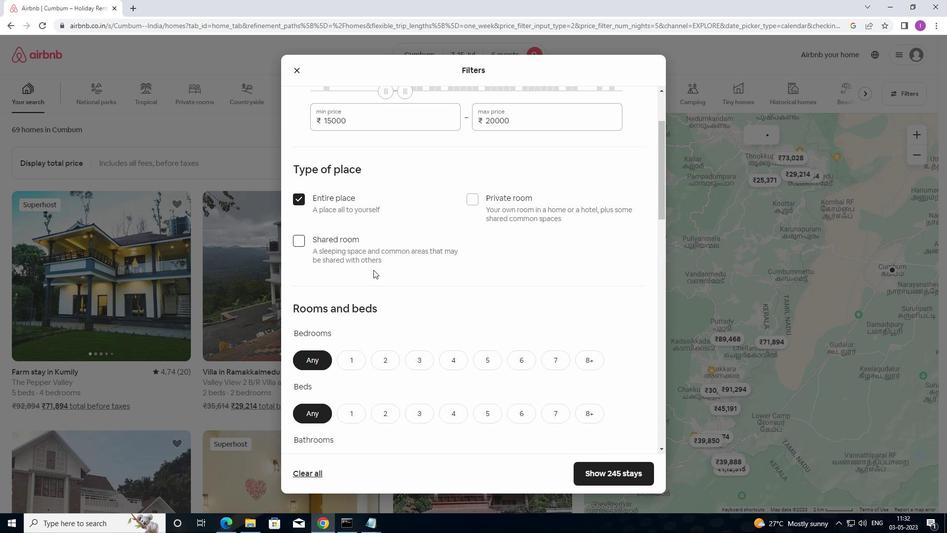 
Action: Mouse scrolled (389, 296) with delta (0, 0)
Screenshot: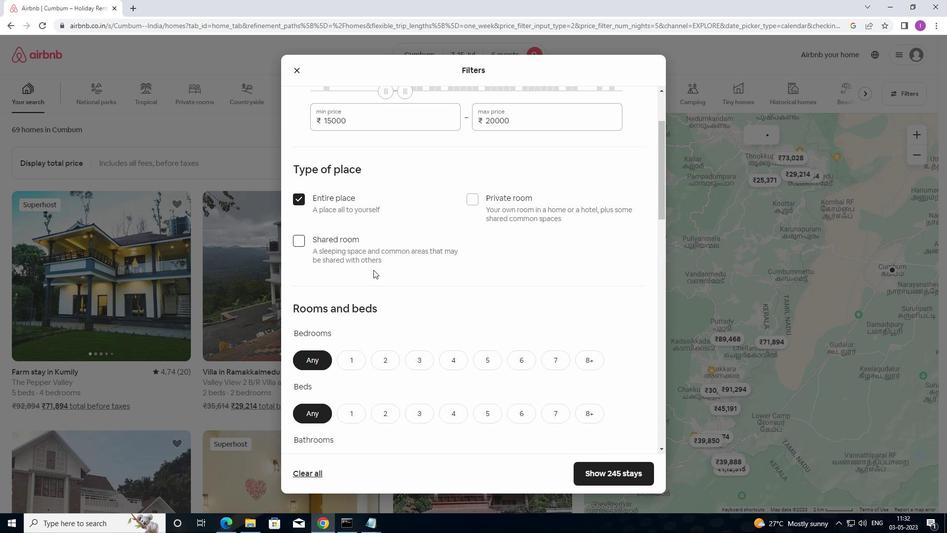 
Action: Mouse moved to (394, 303)
Screenshot: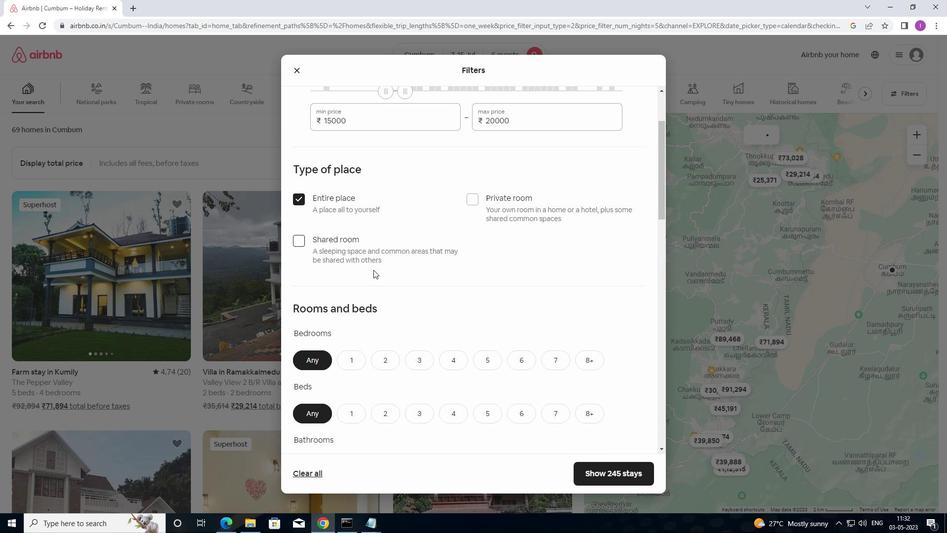 
Action: Mouse scrolled (394, 302) with delta (0, 0)
Screenshot: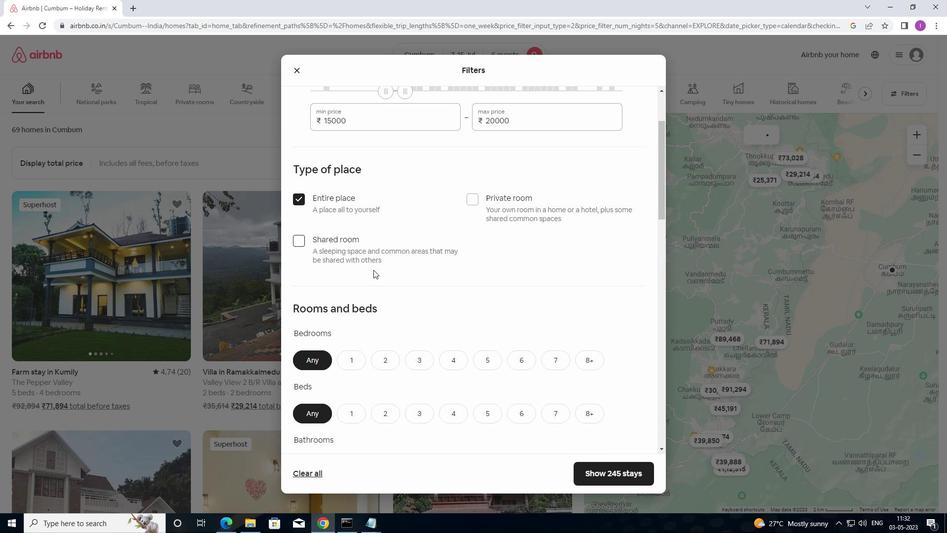 
Action: Mouse moved to (396, 304)
Screenshot: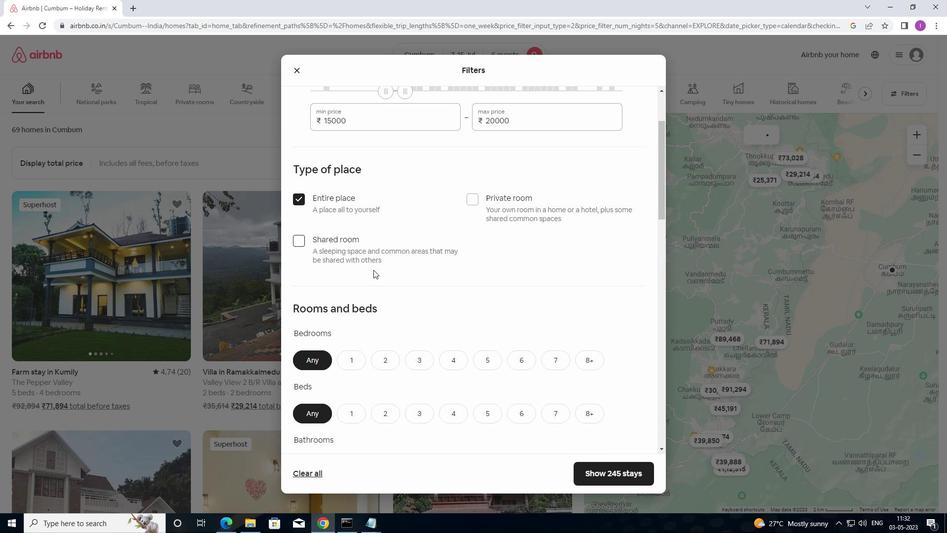 
Action: Mouse scrolled (396, 303) with delta (0, 0)
Screenshot: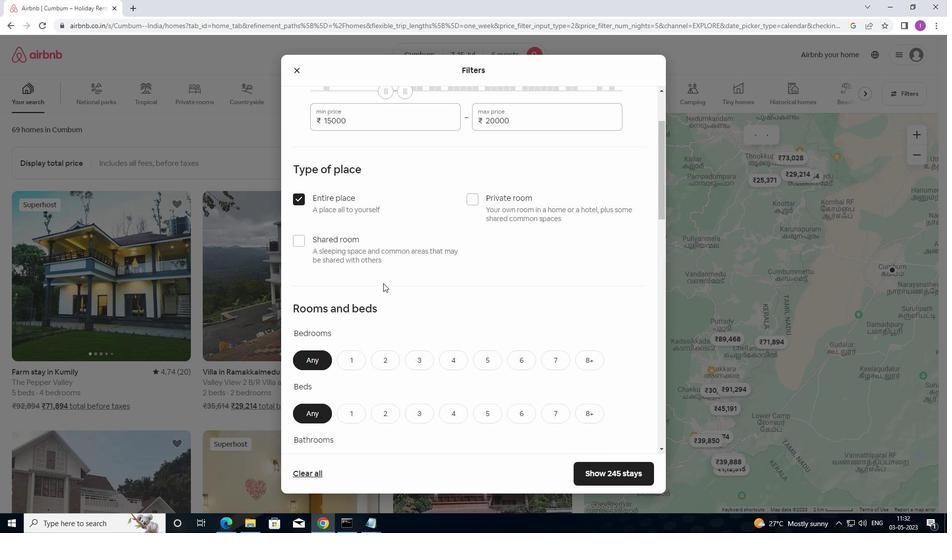 
Action: Mouse moved to (396, 304)
Screenshot: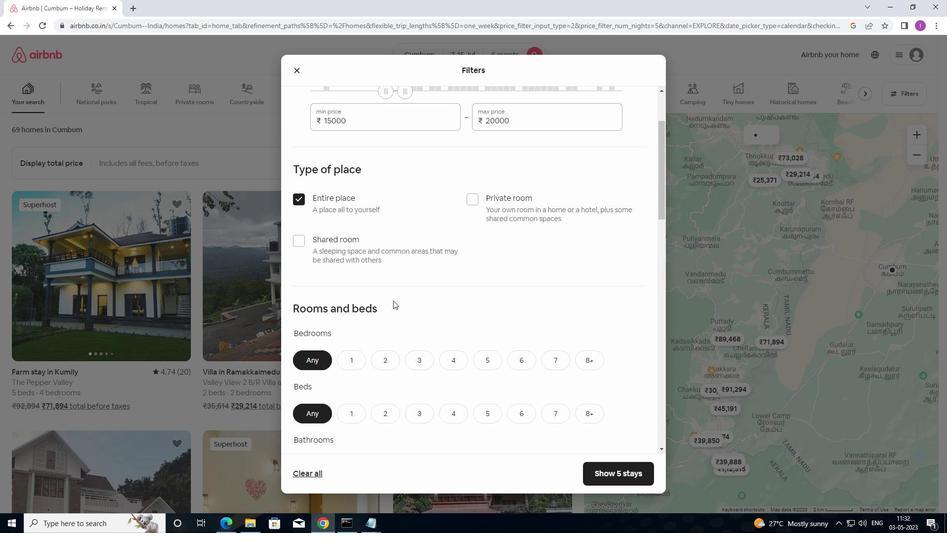 
Action: Mouse scrolled (396, 303) with delta (0, 0)
Screenshot: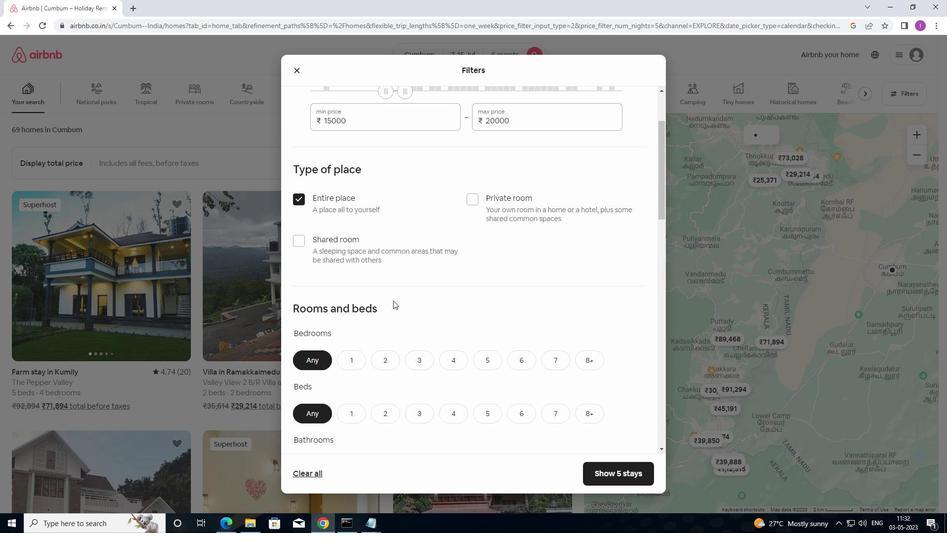 
Action: Mouse moved to (412, 169)
Screenshot: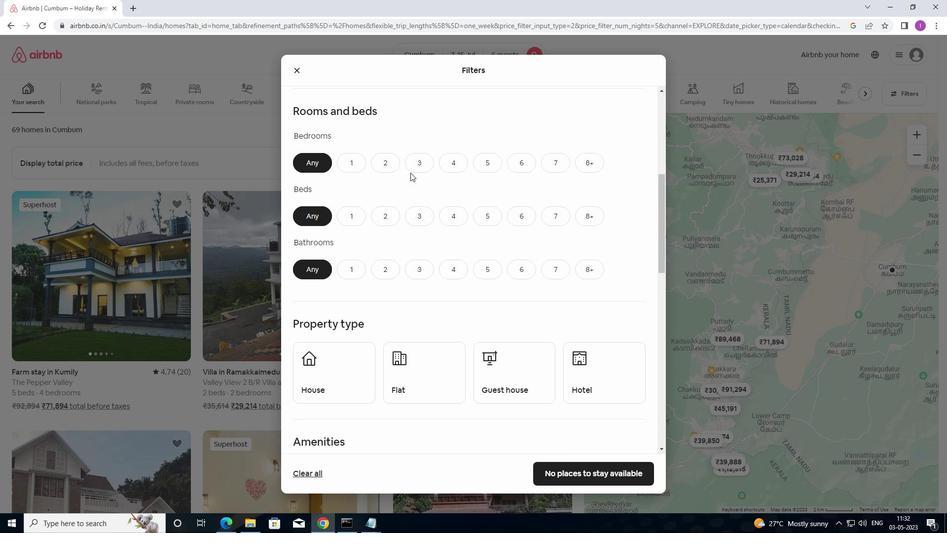 
Action: Mouse pressed left at (412, 169)
Screenshot: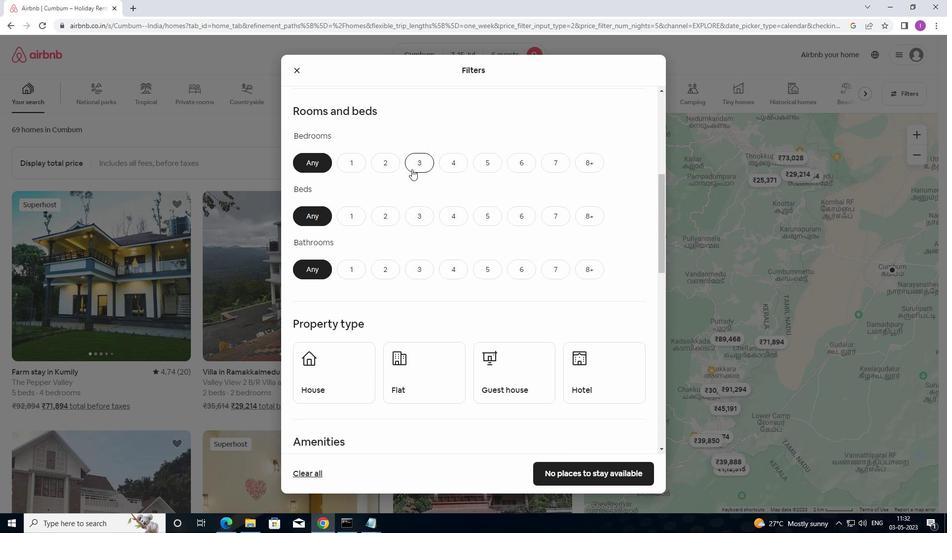 
Action: Mouse moved to (424, 216)
Screenshot: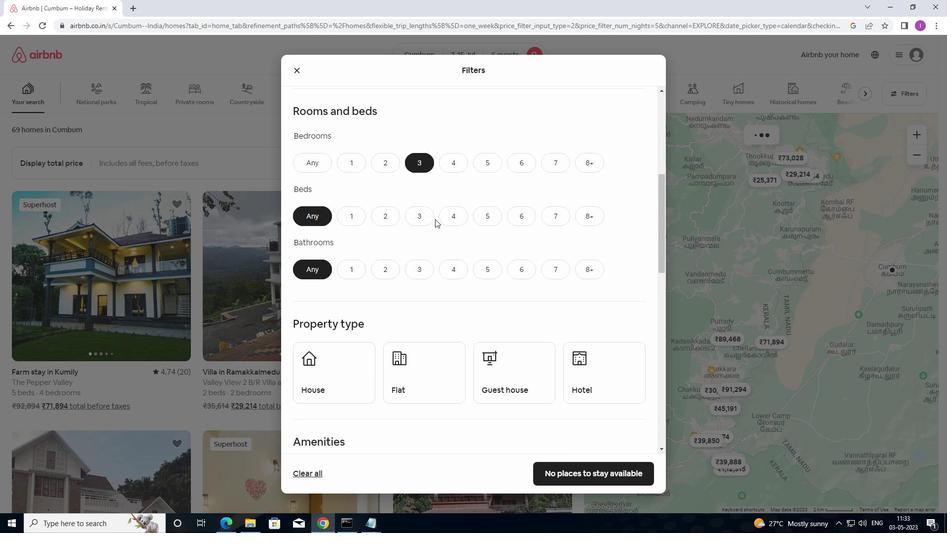 
Action: Mouse pressed left at (424, 216)
Screenshot: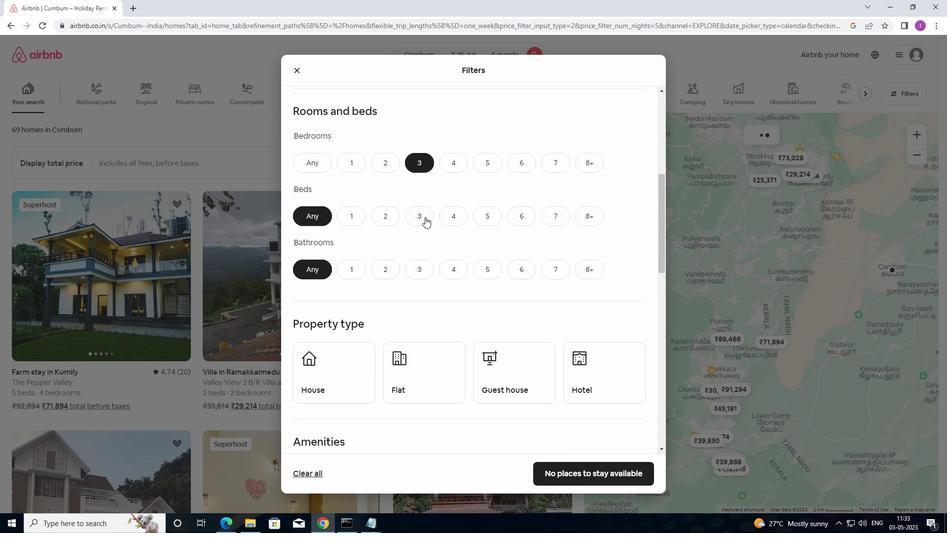 
Action: Mouse moved to (427, 268)
Screenshot: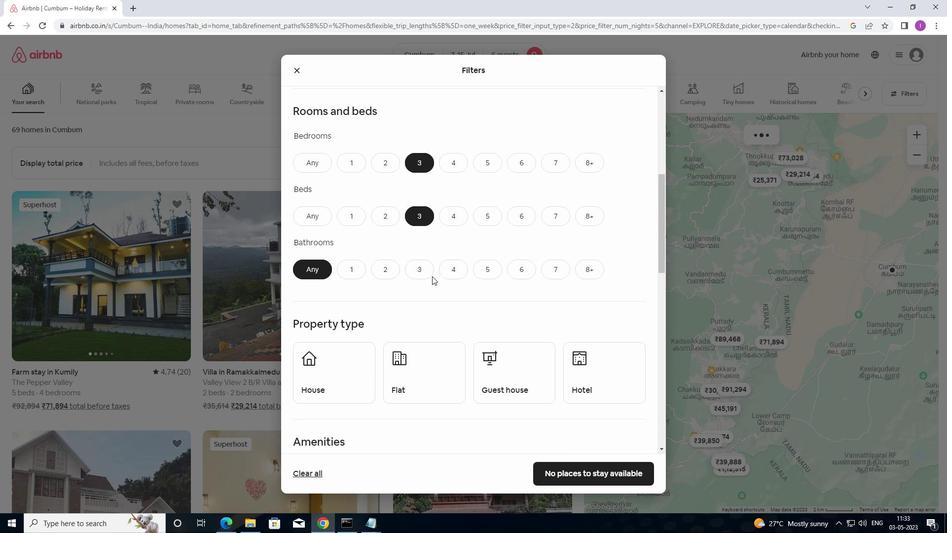 
Action: Mouse pressed left at (427, 268)
Screenshot: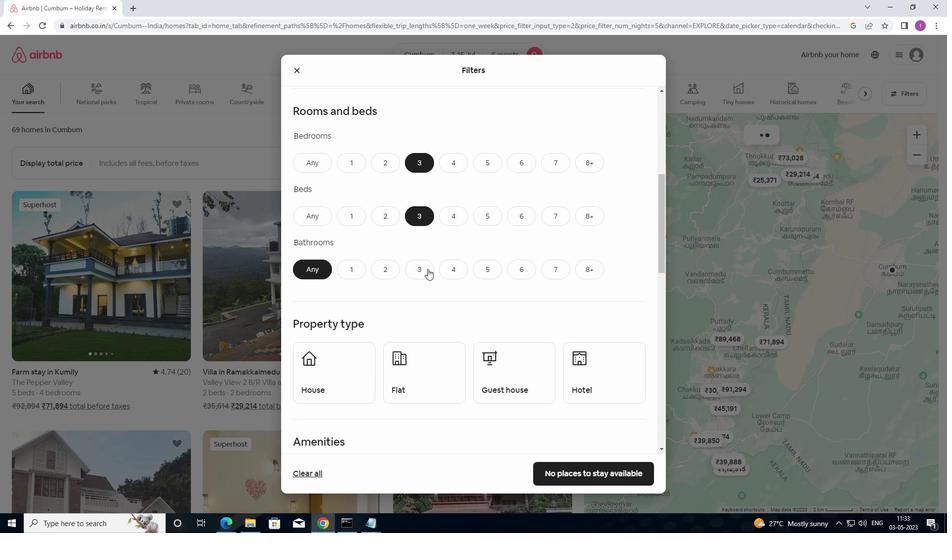 
Action: Mouse moved to (385, 329)
Screenshot: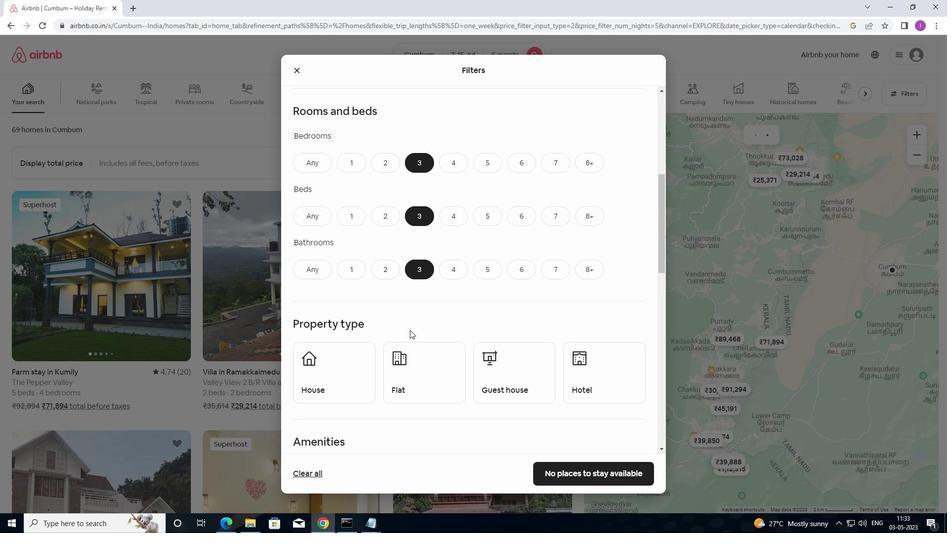 
Action: Mouse scrolled (385, 328) with delta (0, 0)
Screenshot: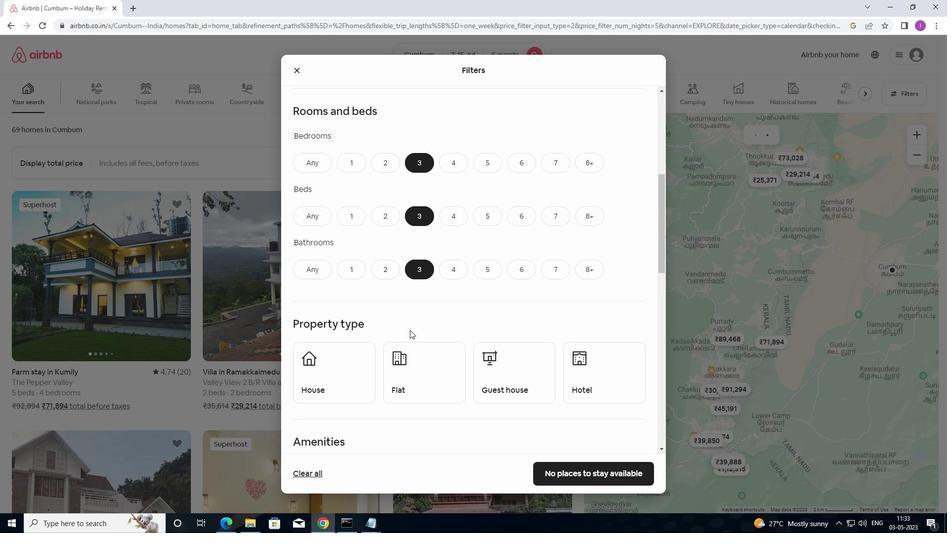 
Action: Mouse moved to (384, 332)
Screenshot: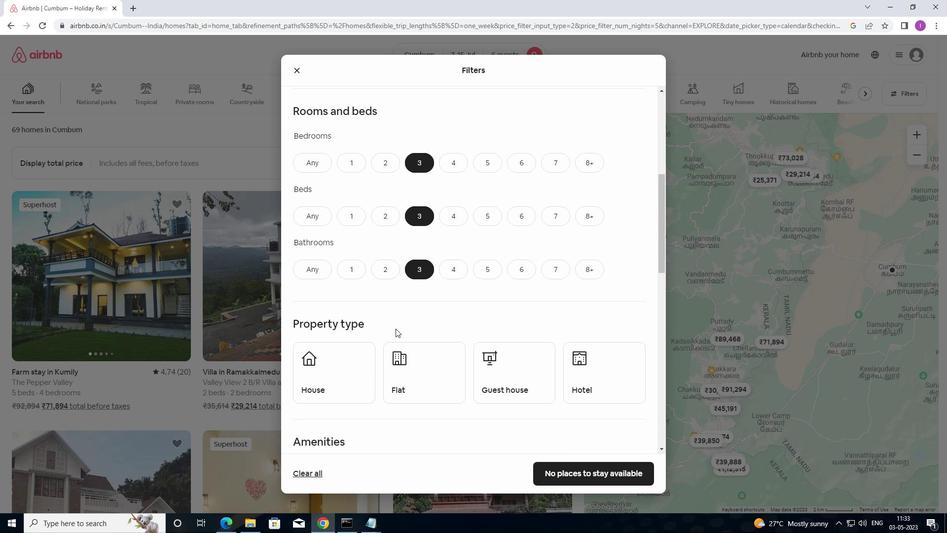 
Action: Mouse scrolled (384, 332) with delta (0, 0)
Screenshot: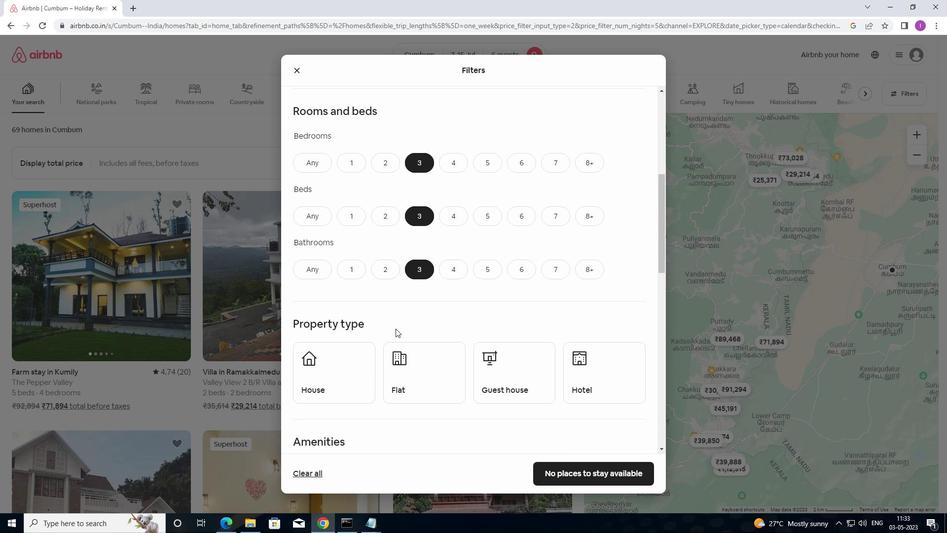 
Action: Mouse moved to (384, 333)
Screenshot: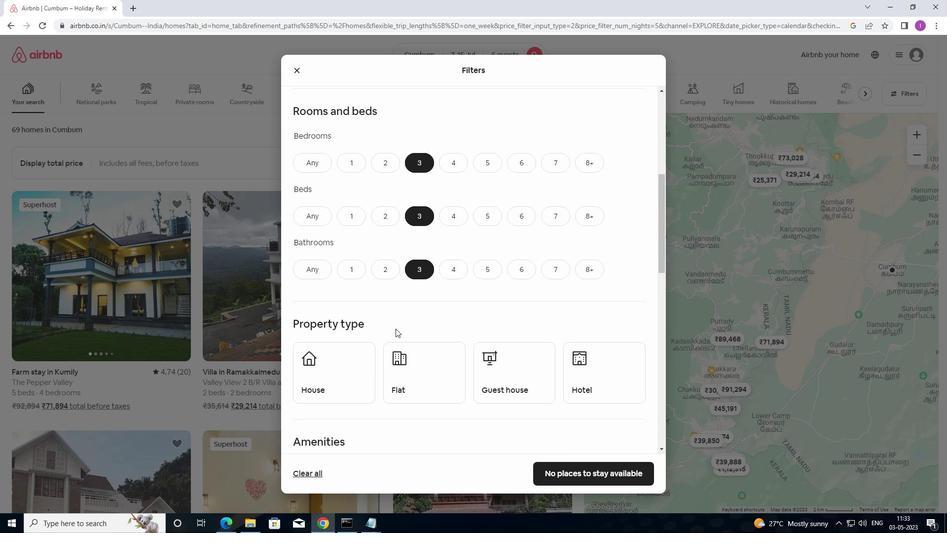 
Action: Mouse scrolled (384, 332) with delta (0, 0)
Screenshot: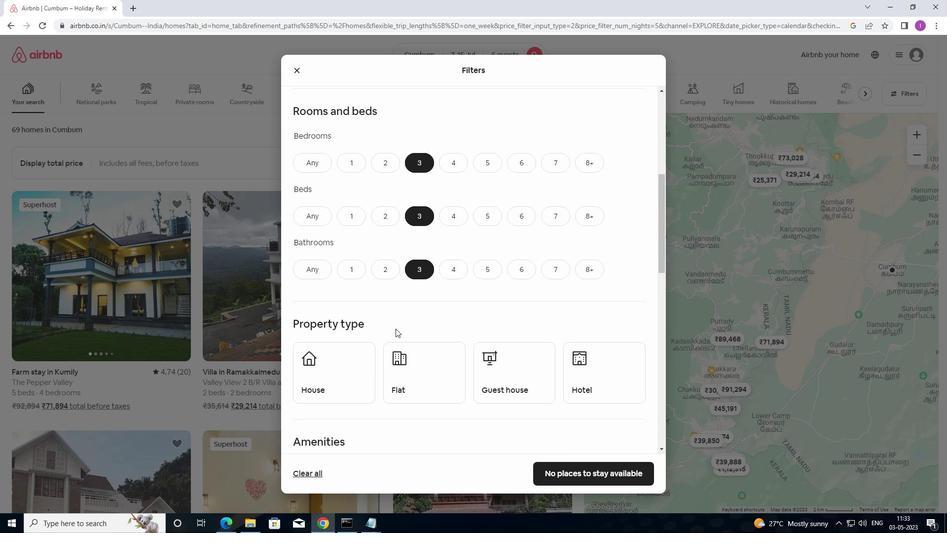 
Action: Mouse moved to (383, 333)
Screenshot: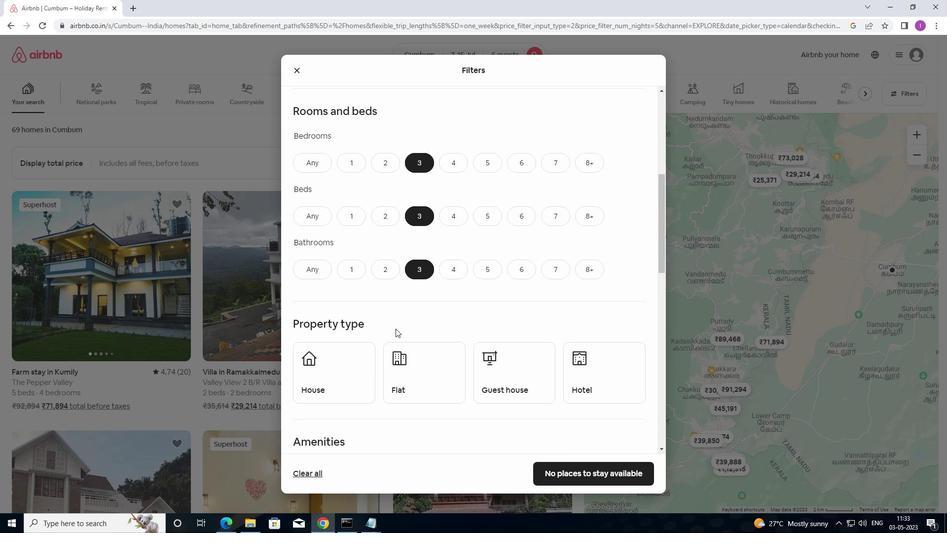 
Action: Mouse scrolled (383, 333) with delta (0, 0)
Screenshot: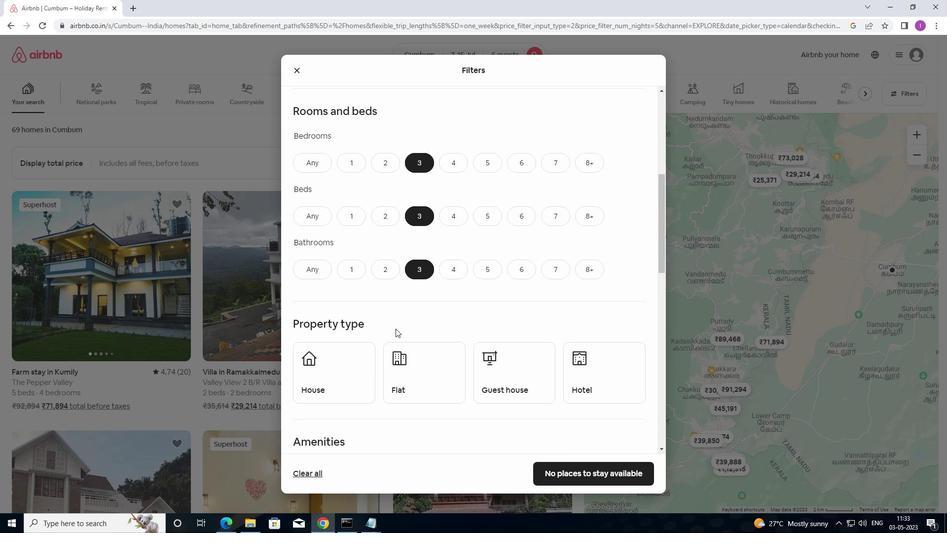 
Action: Mouse moved to (332, 202)
Screenshot: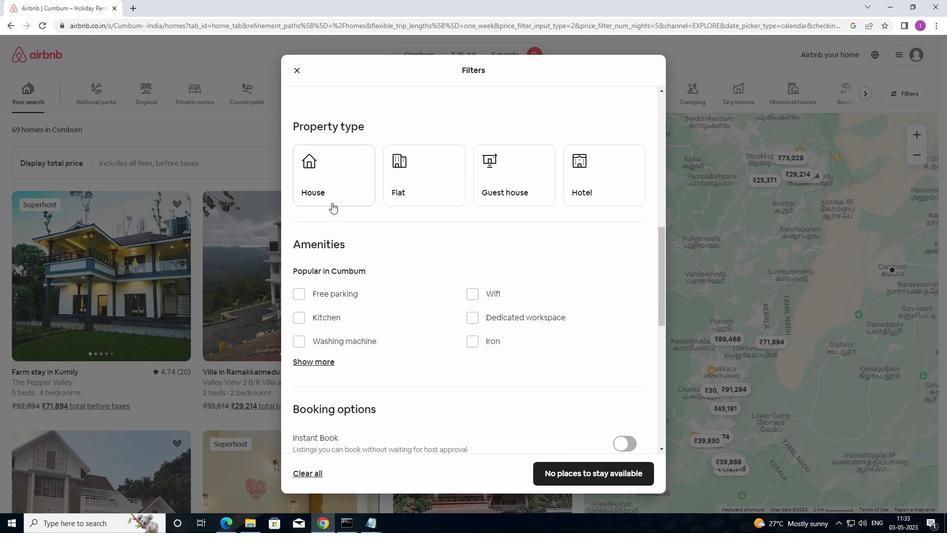 
Action: Mouse pressed left at (332, 202)
Screenshot: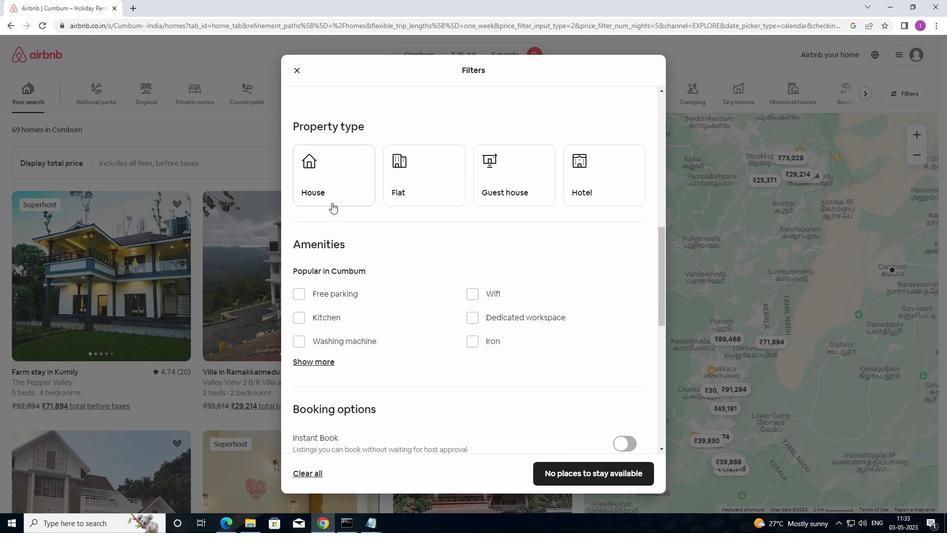 
Action: Mouse moved to (411, 206)
Screenshot: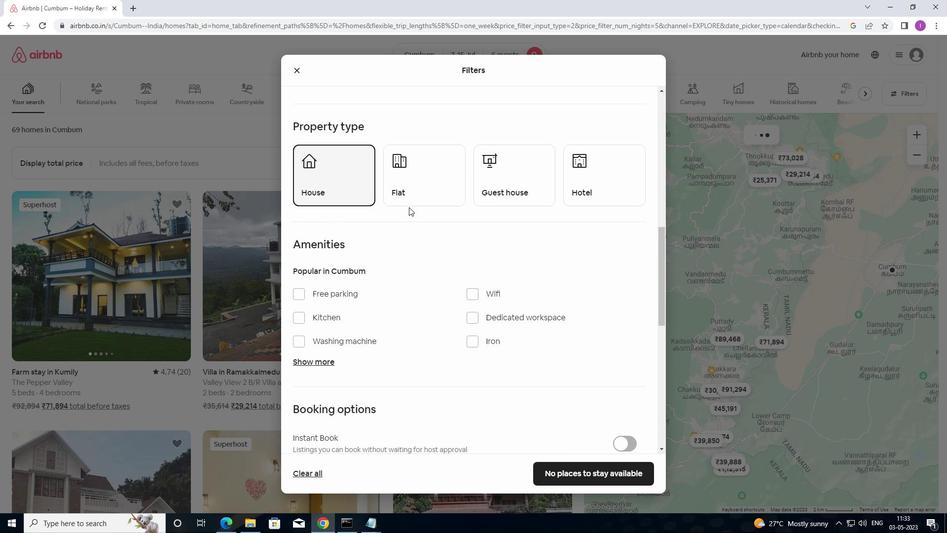 
Action: Mouse pressed left at (411, 206)
Screenshot: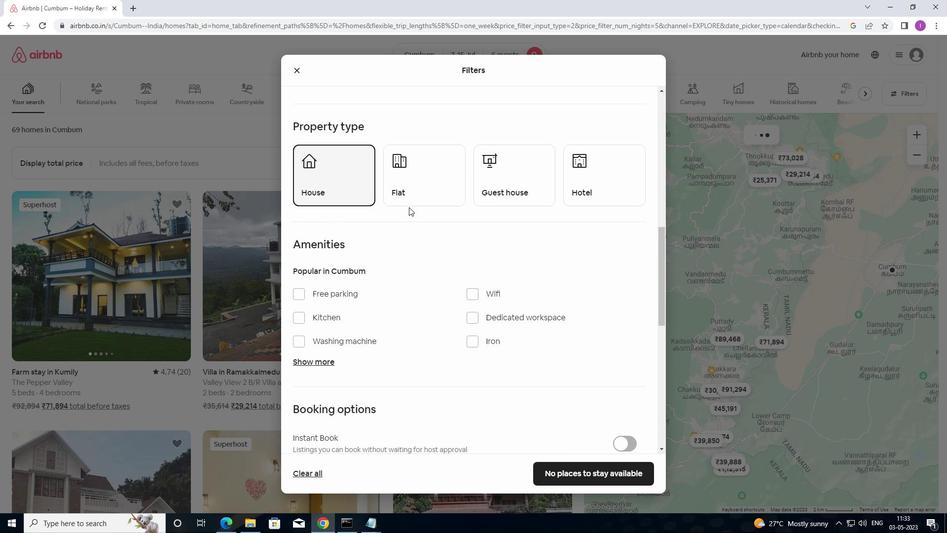 
Action: Mouse moved to (512, 183)
Screenshot: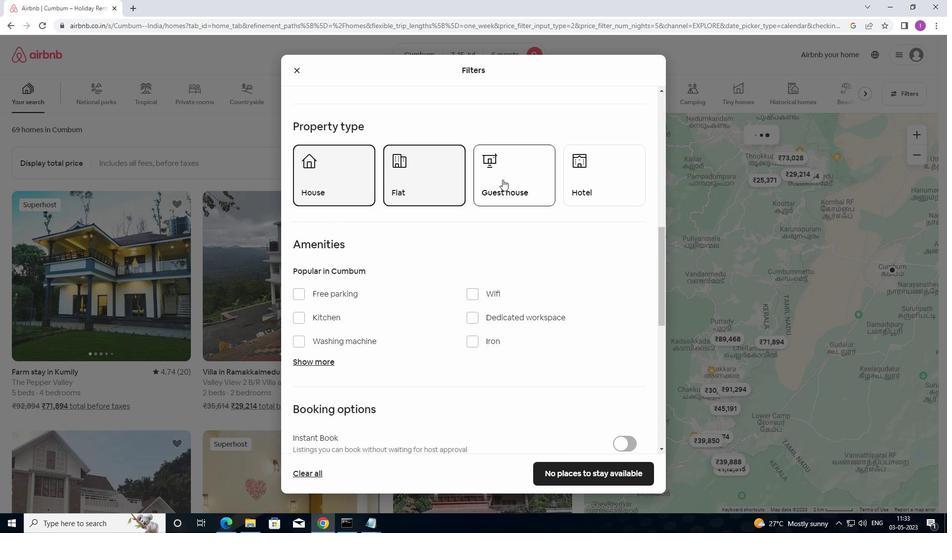 
Action: Mouse pressed left at (512, 183)
Screenshot: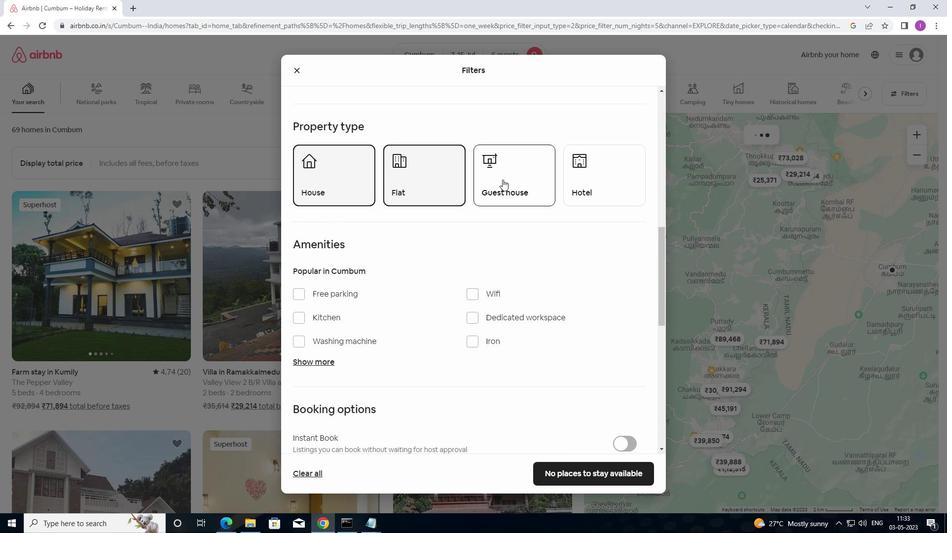 
Action: Mouse moved to (512, 183)
Screenshot: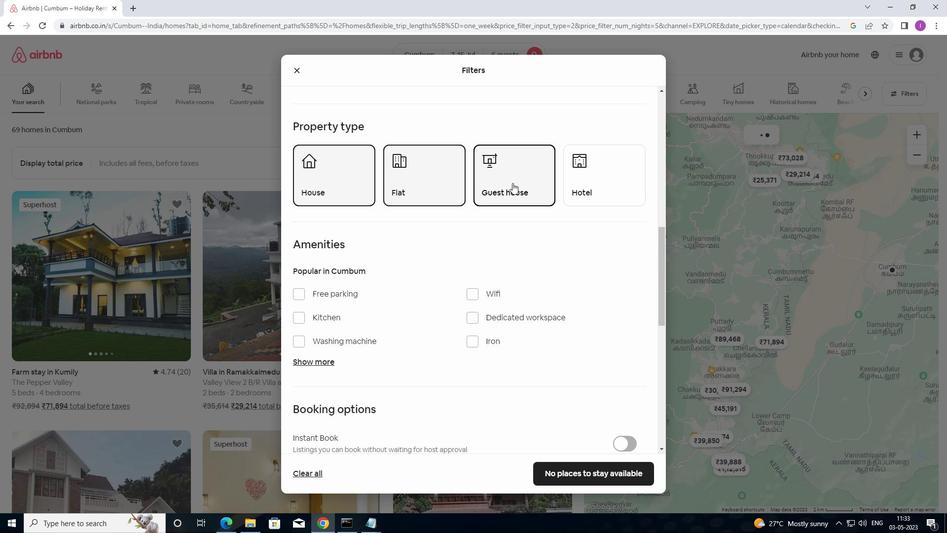 
Action: Mouse scrolled (512, 182) with delta (0, 0)
Screenshot: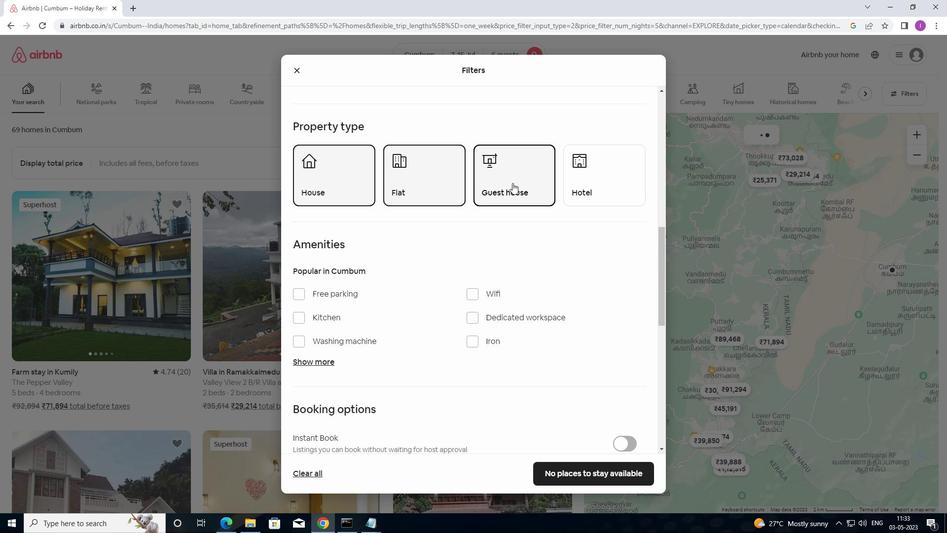 
Action: Mouse moved to (513, 181)
Screenshot: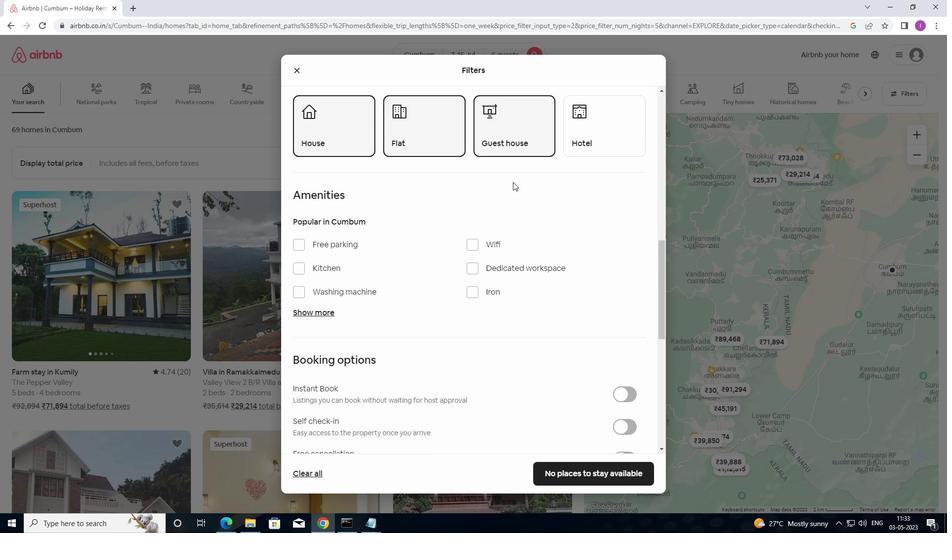 
Action: Mouse scrolled (513, 181) with delta (0, 0)
Screenshot: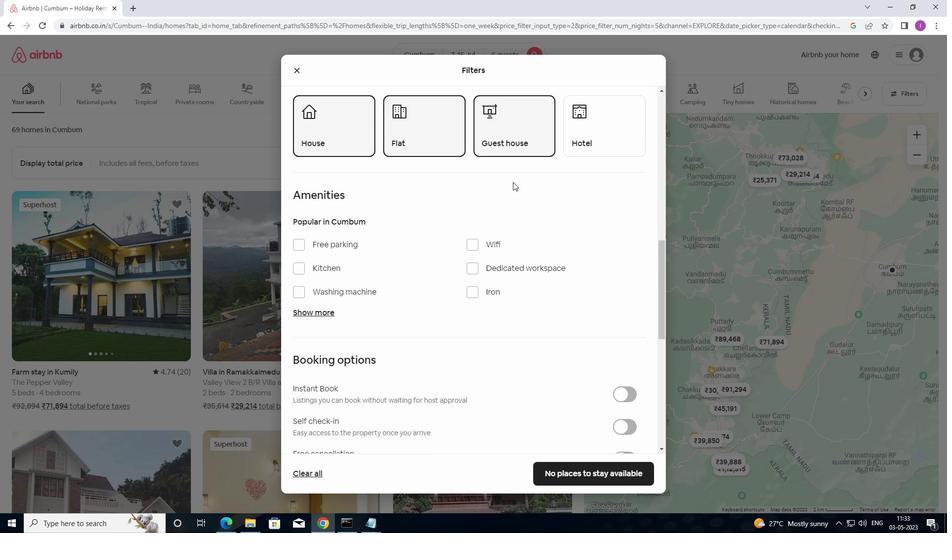 
Action: Mouse moved to (717, 341)
Screenshot: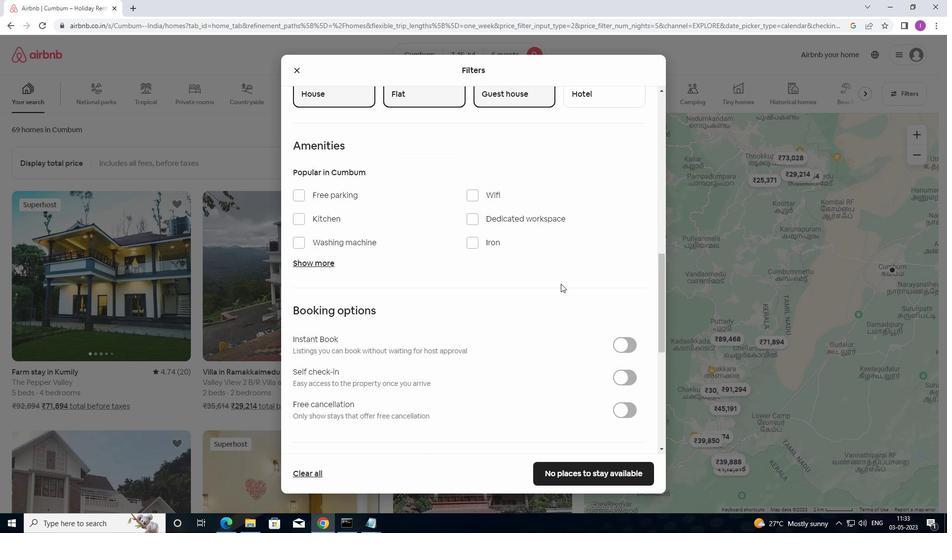 
Action: Mouse scrolled (717, 340) with delta (0, 0)
Screenshot: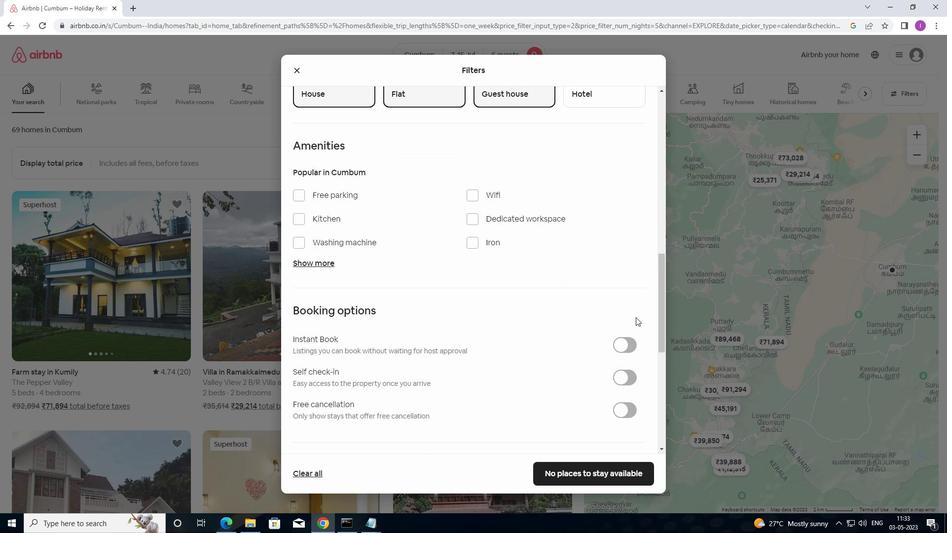 
Action: Mouse moved to (717, 341)
Screenshot: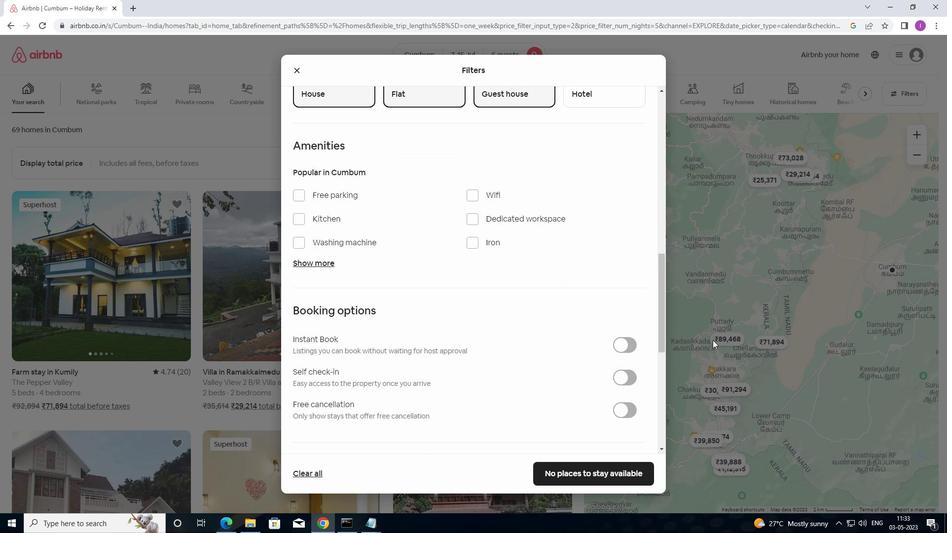 
Action: Mouse scrolled (717, 341) with delta (0, 0)
Screenshot: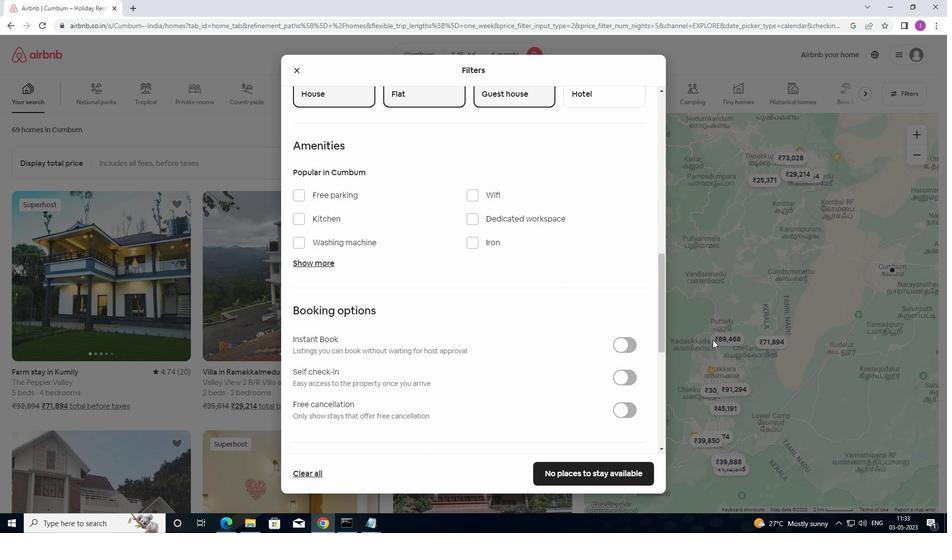 
Action: Mouse moved to (623, 375)
Screenshot: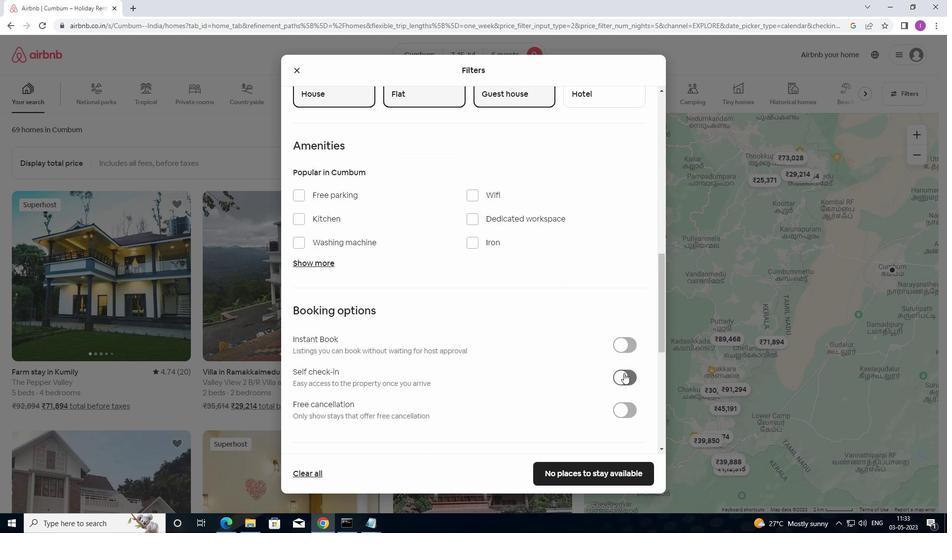 
Action: Mouse pressed left at (623, 375)
Screenshot: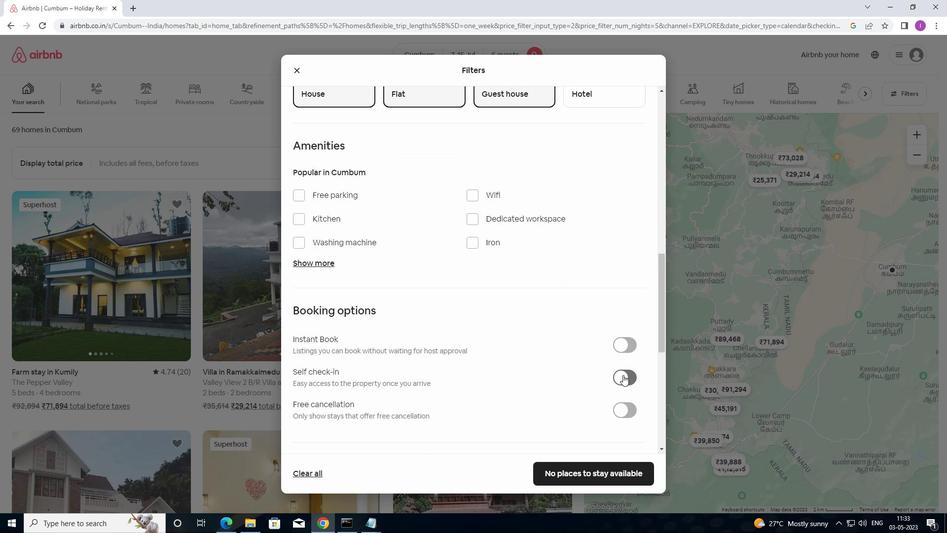 
Action: Mouse moved to (602, 380)
Screenshot: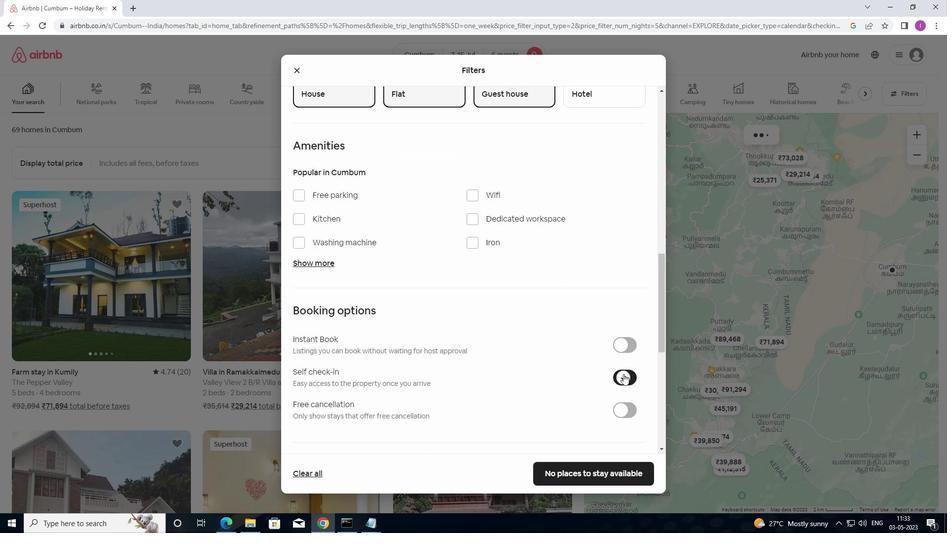 
Action: Mouse scrolled (602, 379) with delta (0, 0)
Screenshot: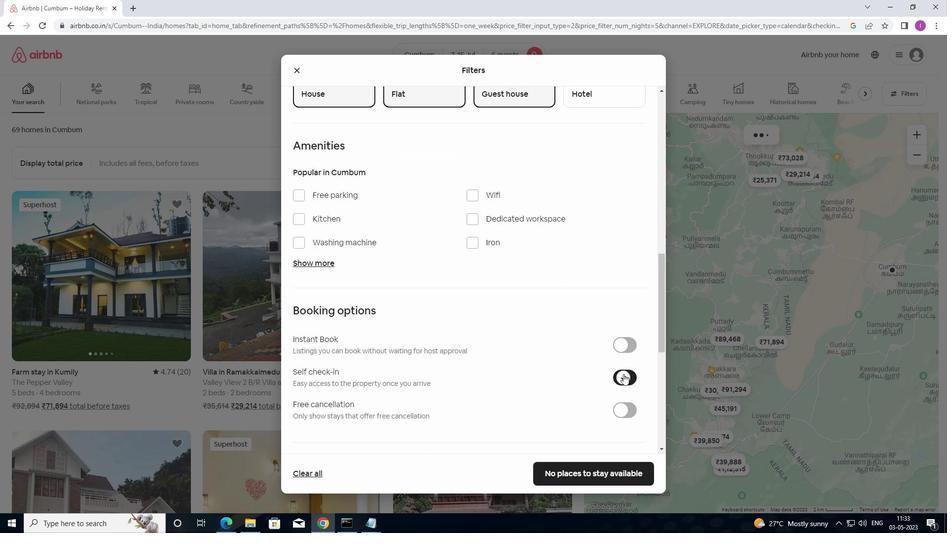 
Action: Mouse moved to (582, 383)
Screenshot: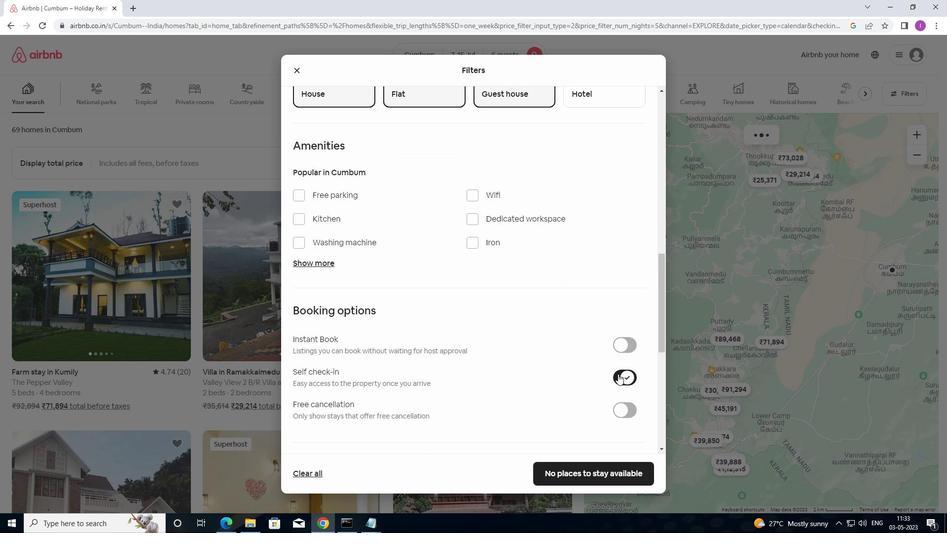 
Action: Mouse scrolled (582, 383) with delta (0, 0)
Screenshot: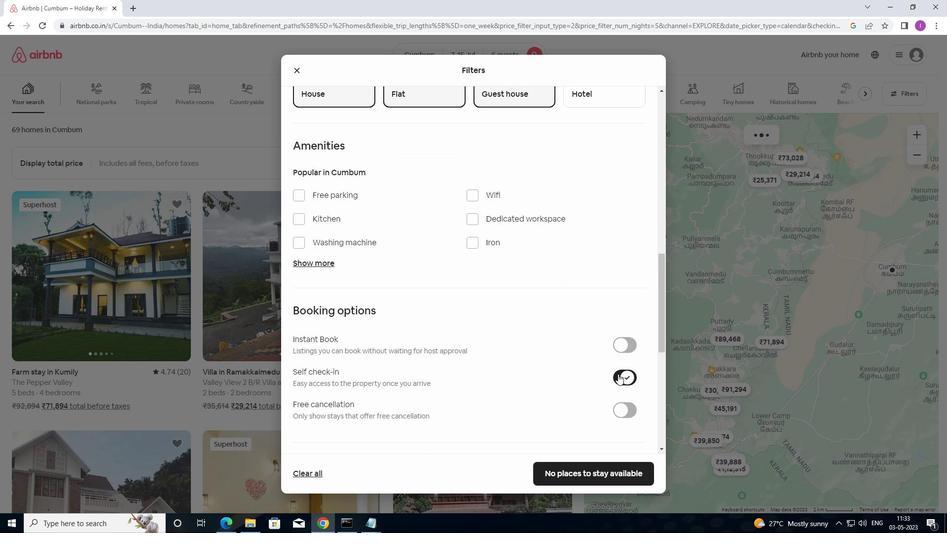 
Action: Mouse moved to (546, 384)
Screenshot: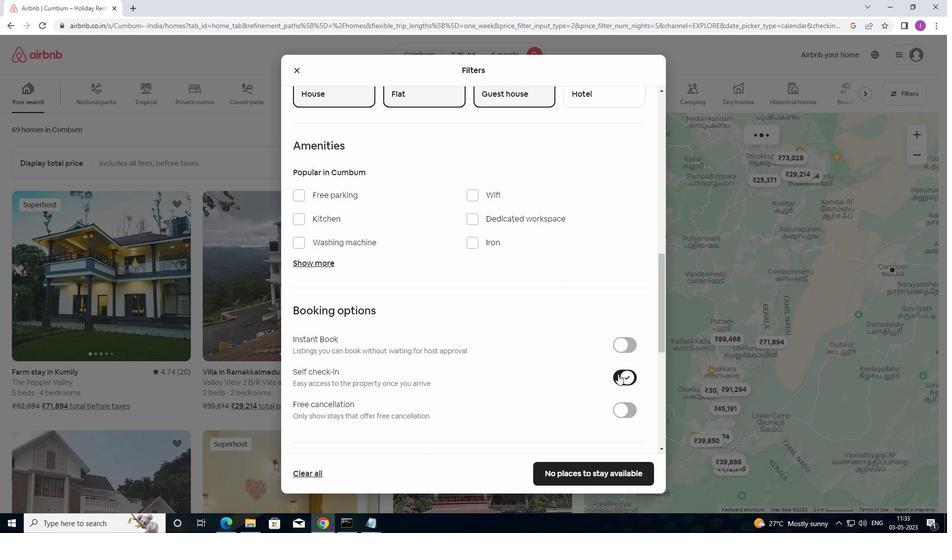 
Action: Mouse scrolled (546, 384) with delta (0, 0)
Screenshot: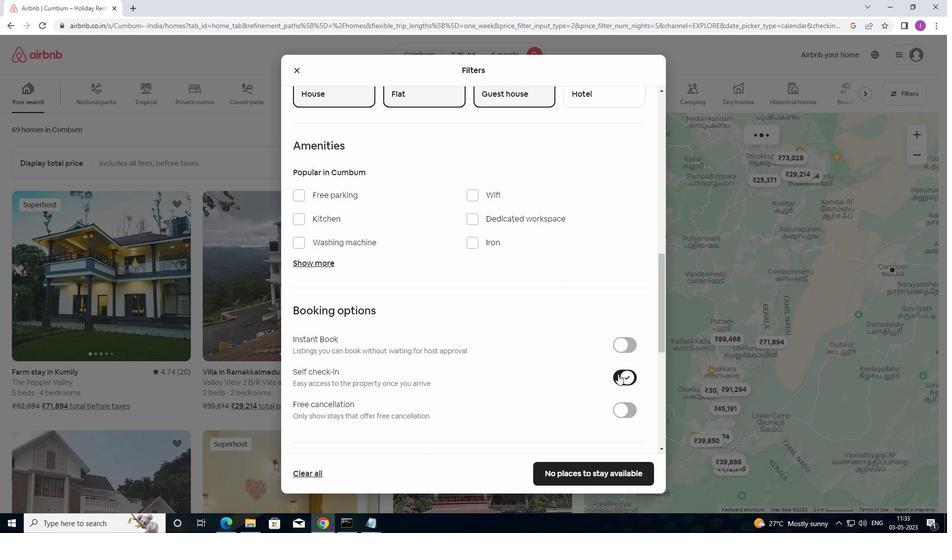 
Action: Mouse moved to (516, 382)
Screenshot: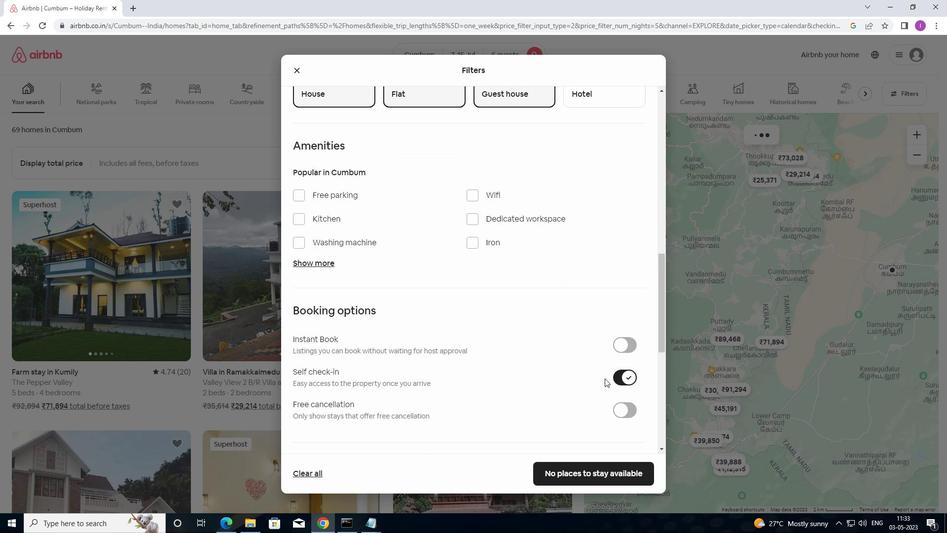 
Action: Mouse scrolled (516, 382) with delta (0, 0)
Screenshot: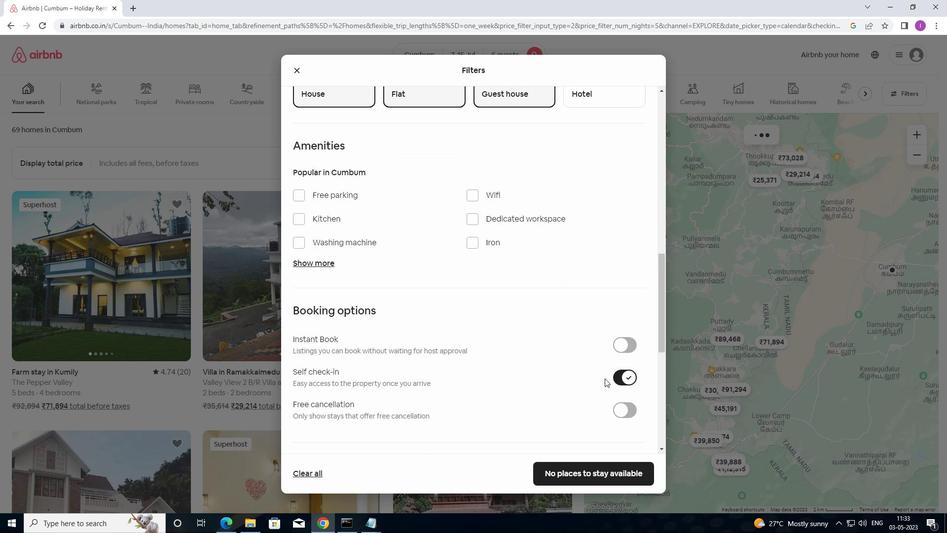 
Action: Mouse moved to (447, 358)
Screenshot: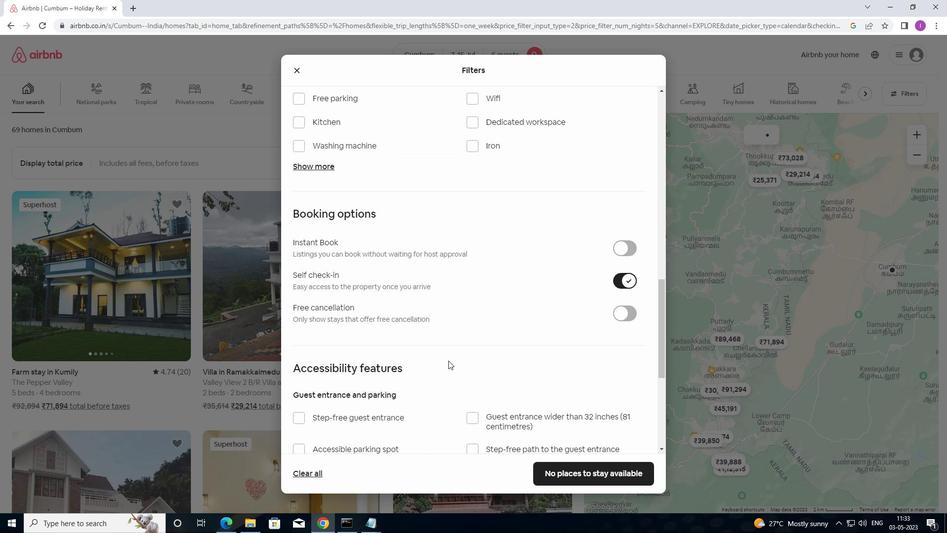 
Action: Mouse scrolled (447, 358) with delta (0, 0)
Screenshot: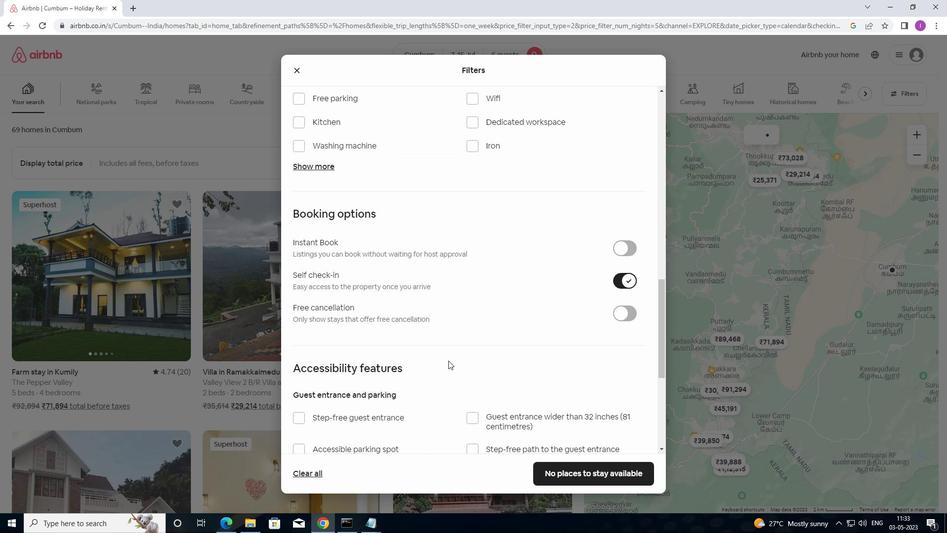
Action: Mouse moved to (447, 358)
Screenshot: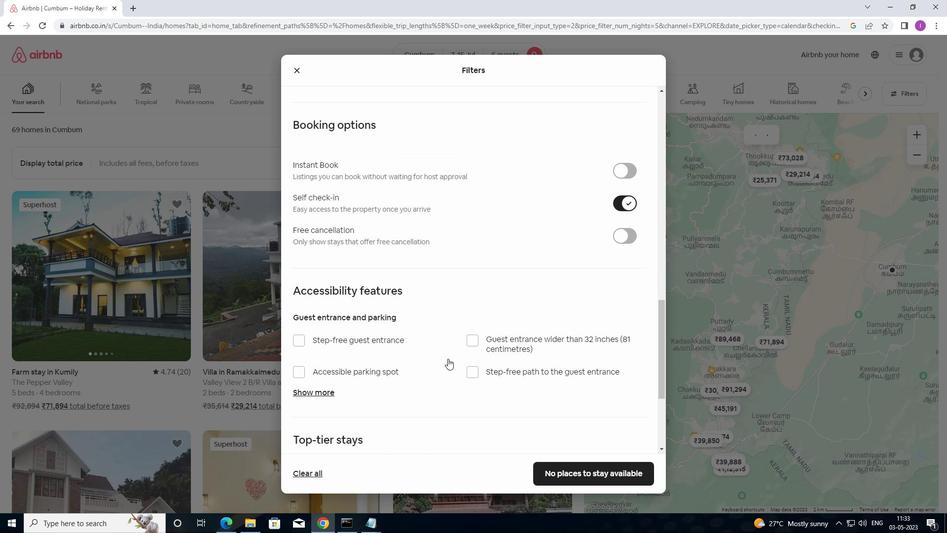 
Action: Mouse scrolled (447, 358) with delta (0, 0)
Screenshot: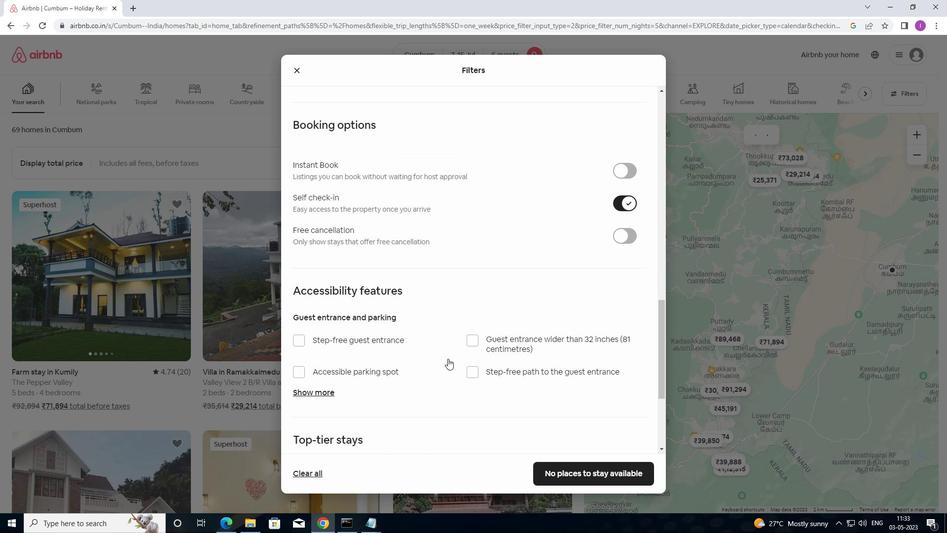 
Action: Mouse moved to (447, 359)
Screenshot: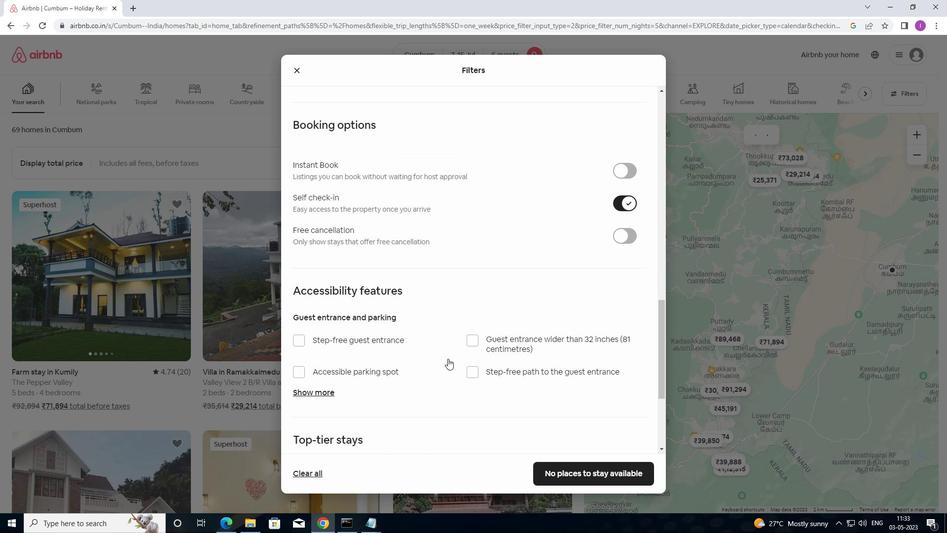 
Action: Mouse scrolled (447, 359) with delta (0, 0)
Screenshot: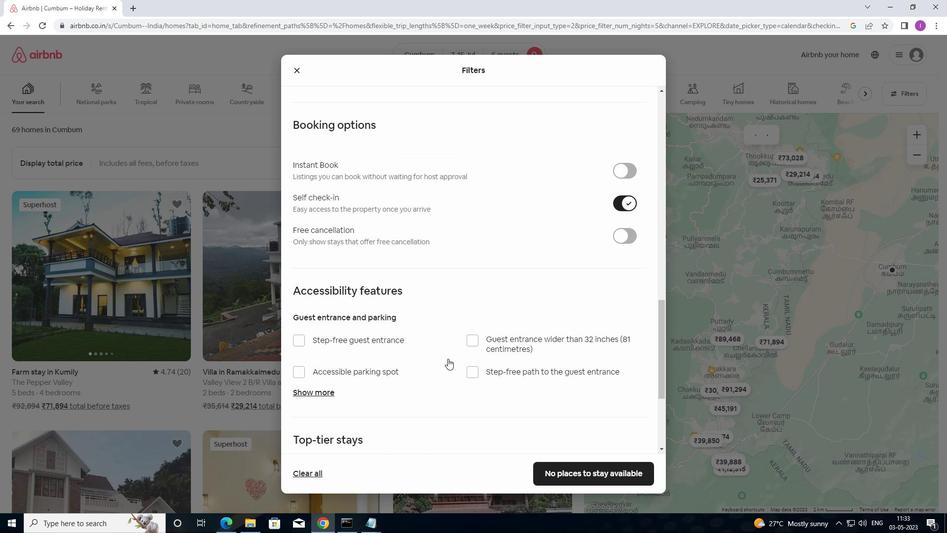 
Action: Mouse scrolled (447, 359) with delta (0, 0)
Screenshot: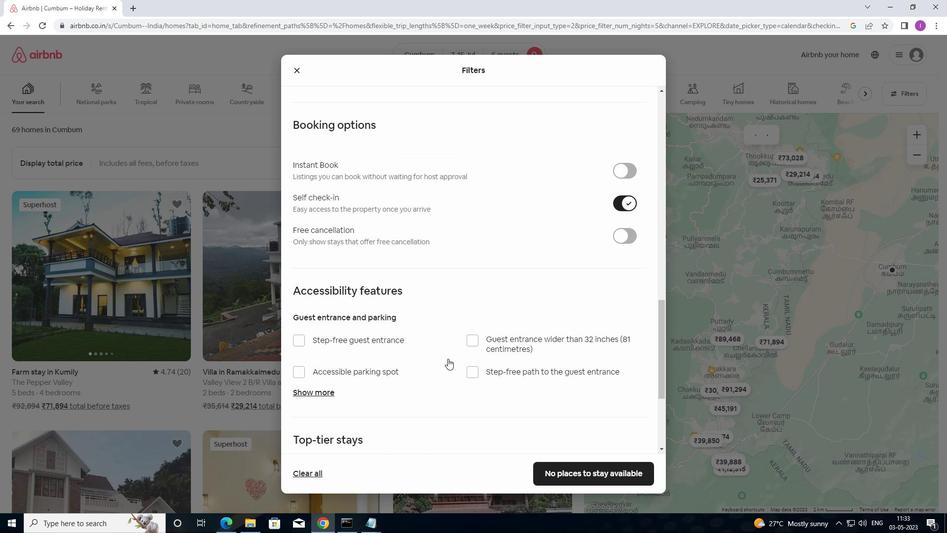 
Action: Mouse moved to (448, 360)
Screenshot: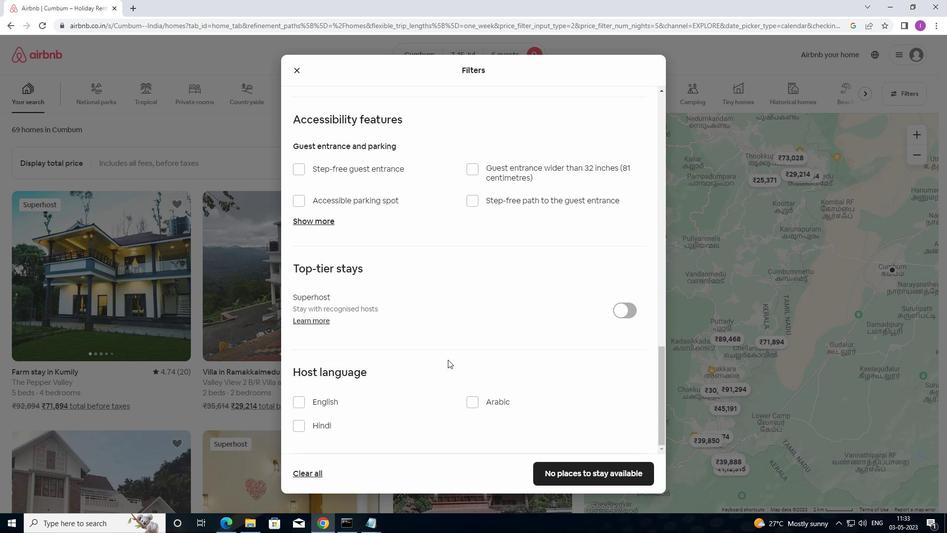 
Action: Mouse scrolled (448, 360) with delta (0, 0)
Screenshot: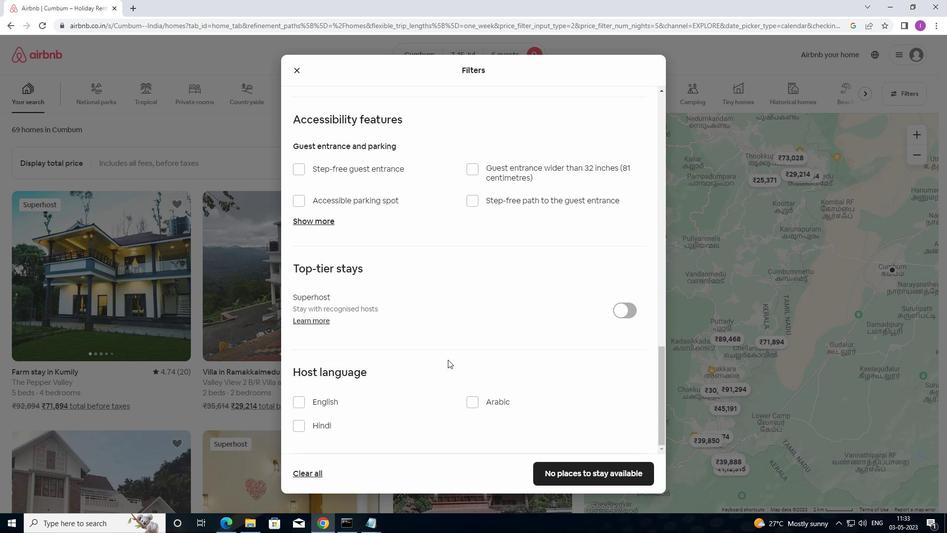 
Action: Mouse moved to (446, 374)
Screenshot: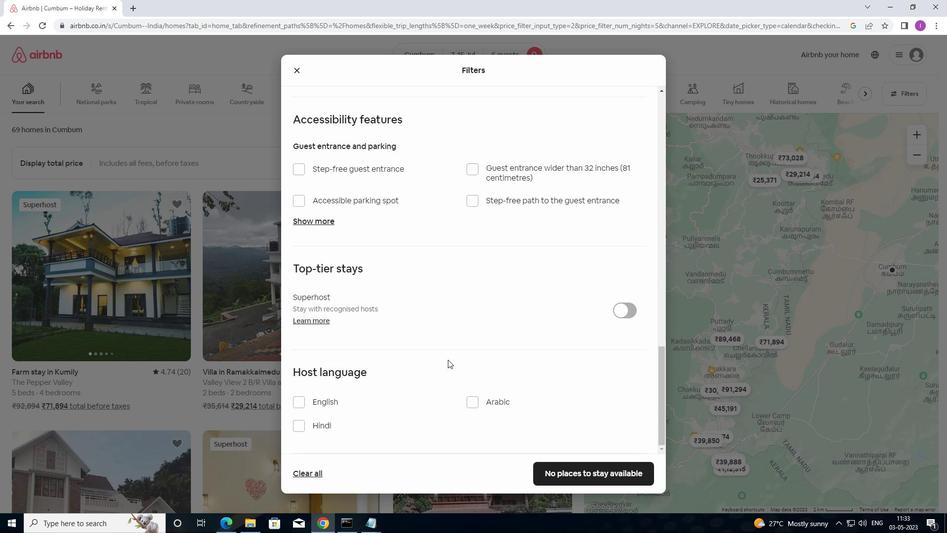 
Action: Mouse scrolled (446, 373) with delta (0, 0)
Screenshot: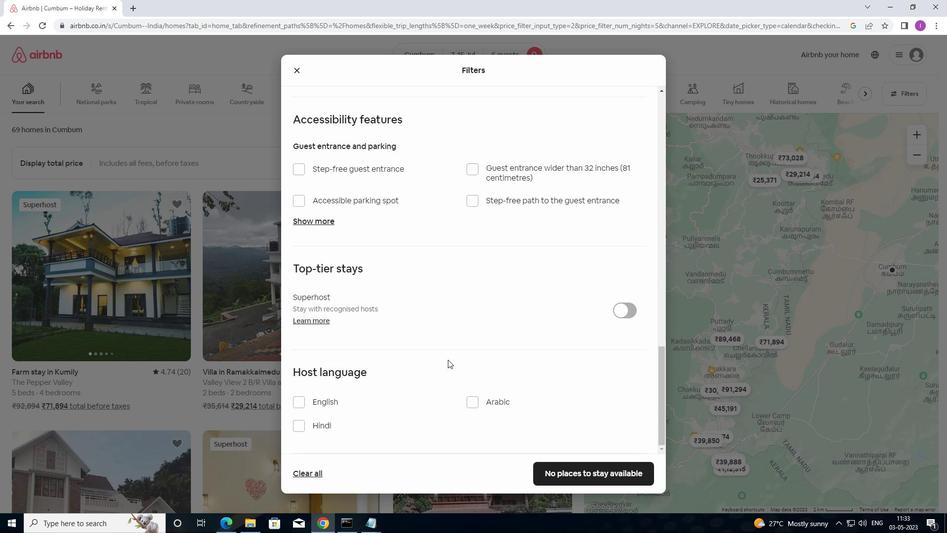 
Action: Mouse moved to (445, 377)
Screenshot: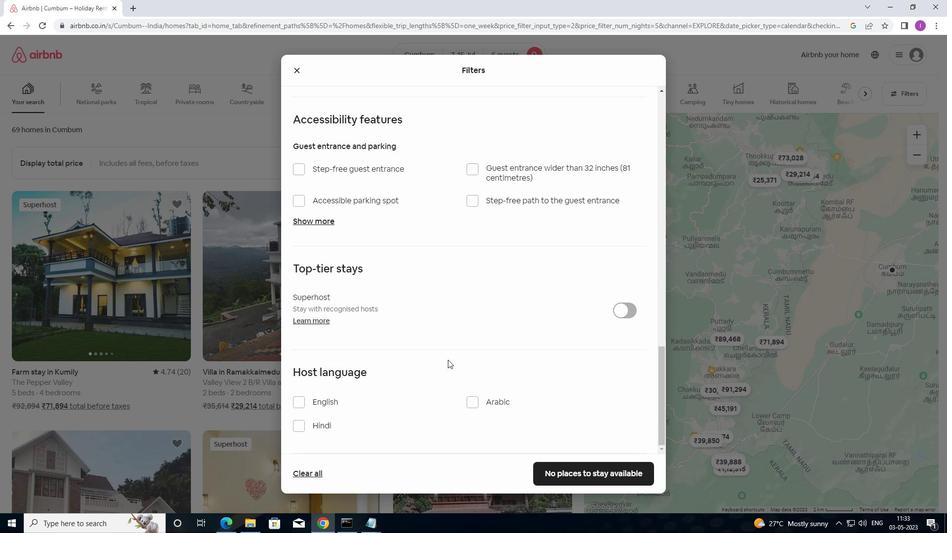 
Action: Mouse scrolled (445, 376) with delta (0, 0)
Screenshot: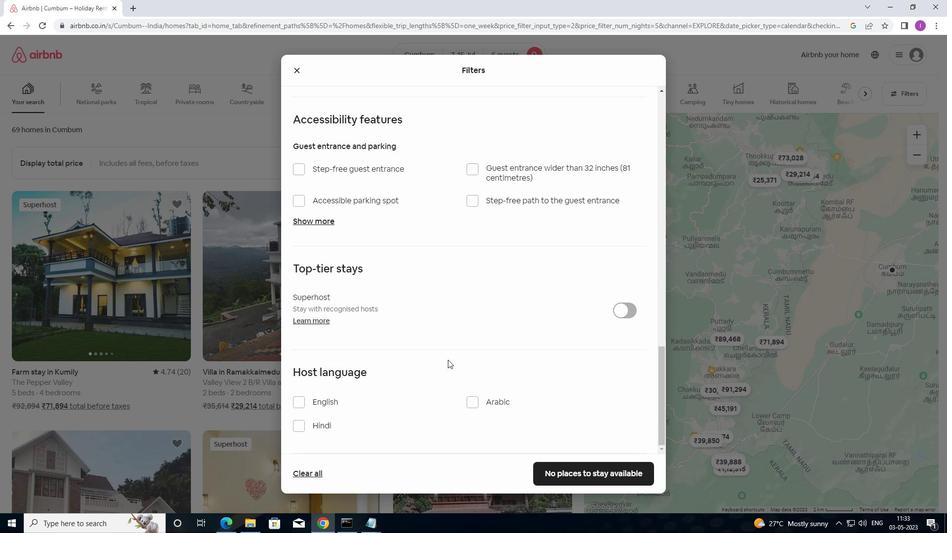 
Action: Mouse moved to (440, 379)
Screenshot: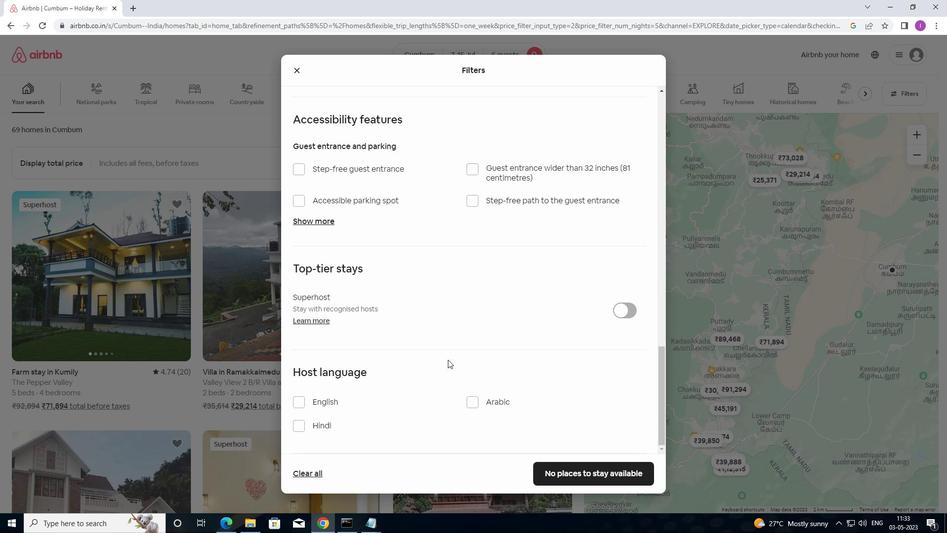 
Action: Mouse scrolled (440, 379) with delta (0, 0)
Screenshot: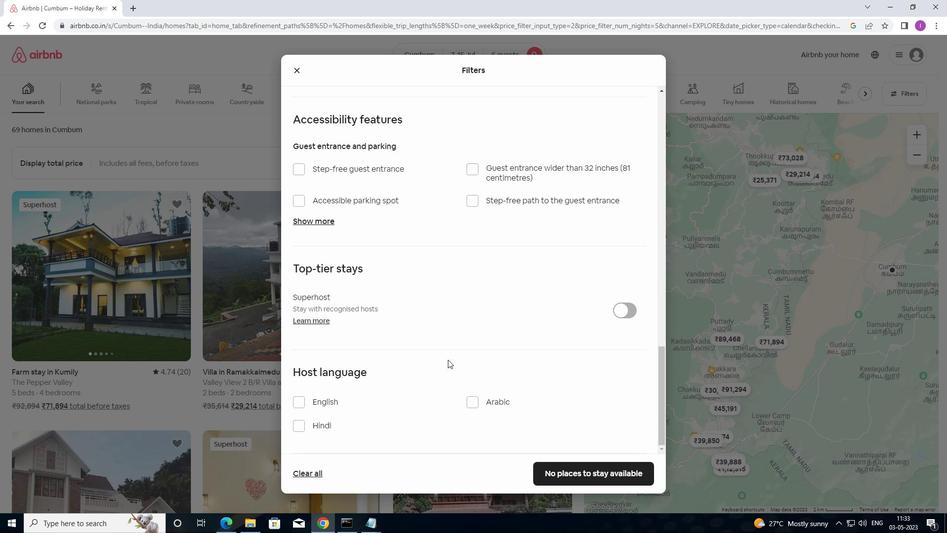 
Action: Mouse moved to (294, 402)
Screenshot: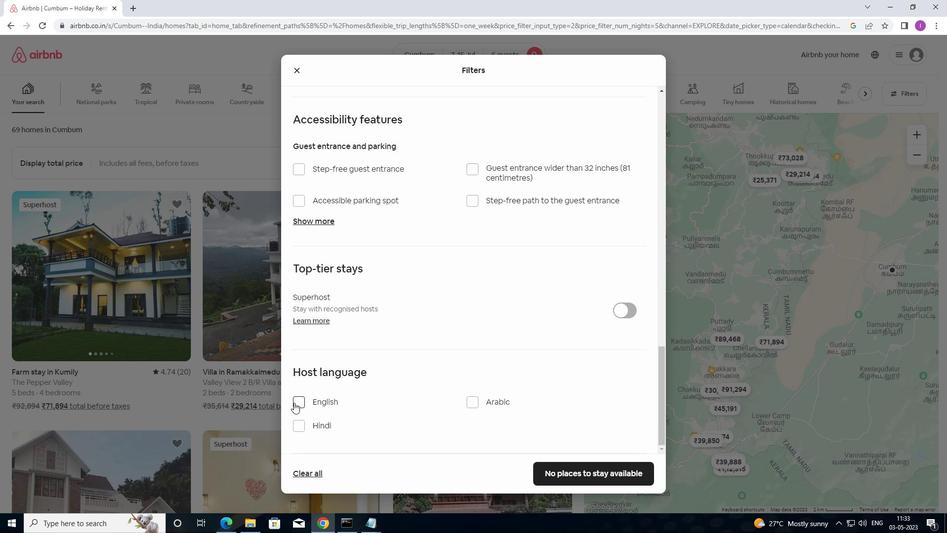 
Action: Mouse pressed left at (294, 402)
Screenshot: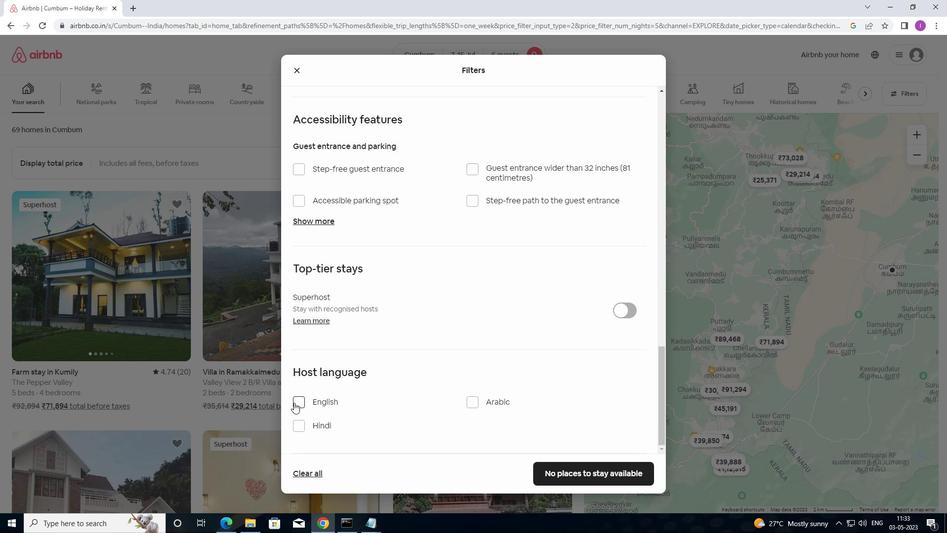 
Action: Mouse moved to (553, 465)
Screenshot: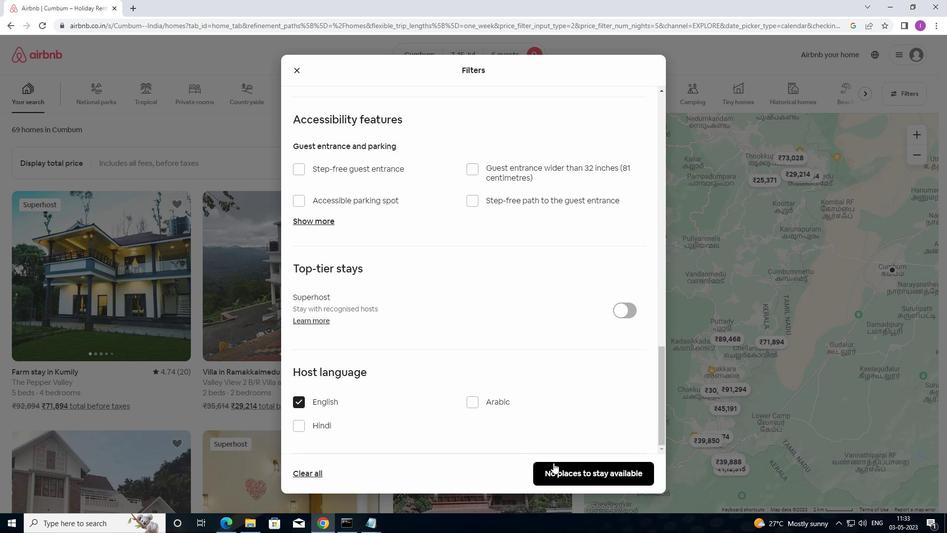 
Action: Mouse pressed left at (553, 465)
Screenshot: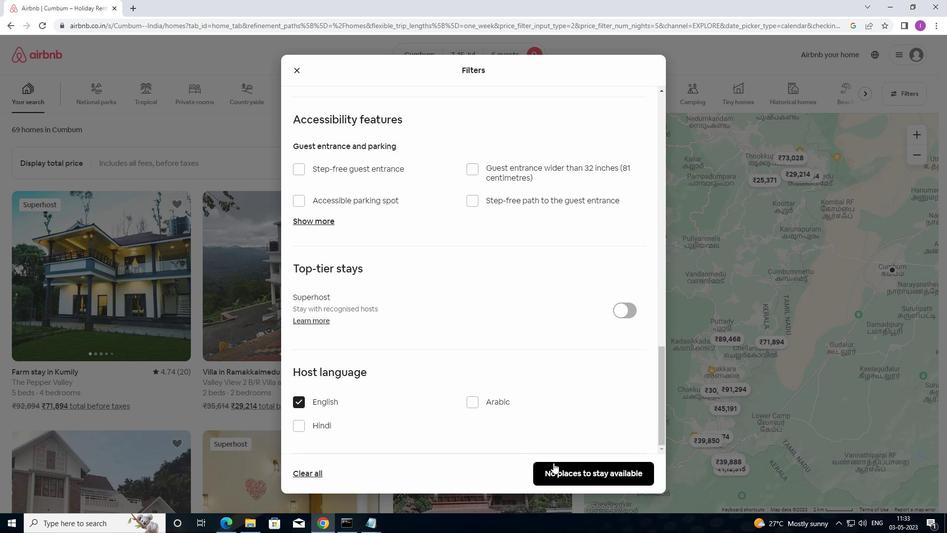 
Action: Mouse moved to (349, 295)
Screenshot: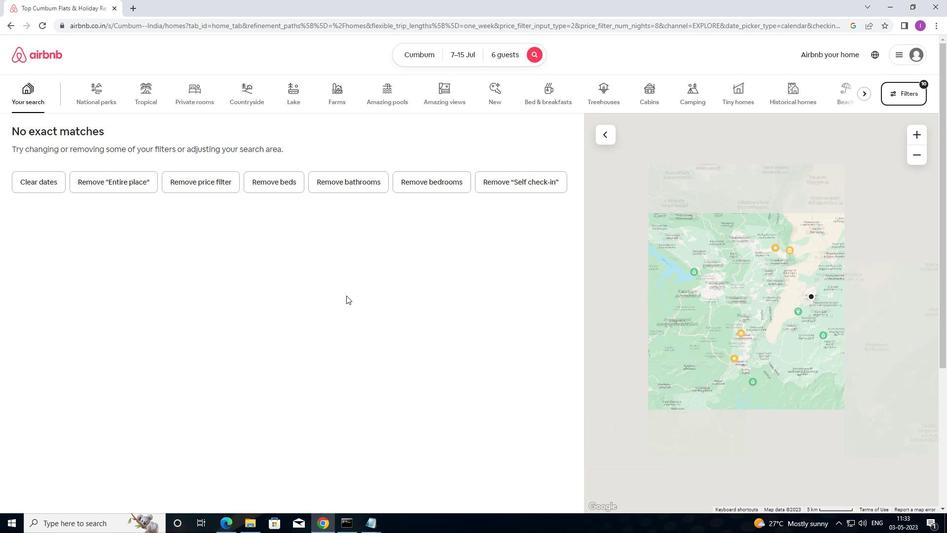 
